 Task: Create in the project BroaderPath in Backlog an issue 'Implement a new feature to allow for sentiment analysis of user feedback', assign it to team member softage.1@softage.net and change the status to IN PROGRESS. Create in the project BroaderPath in Backlog an issue 'Address issues related to system accessibility for users with vision impairments', assign it to team member softage.2@softage.net and change the status to IN PROGRESS
Action: Mouse moved to (239, 65)
Screenshot: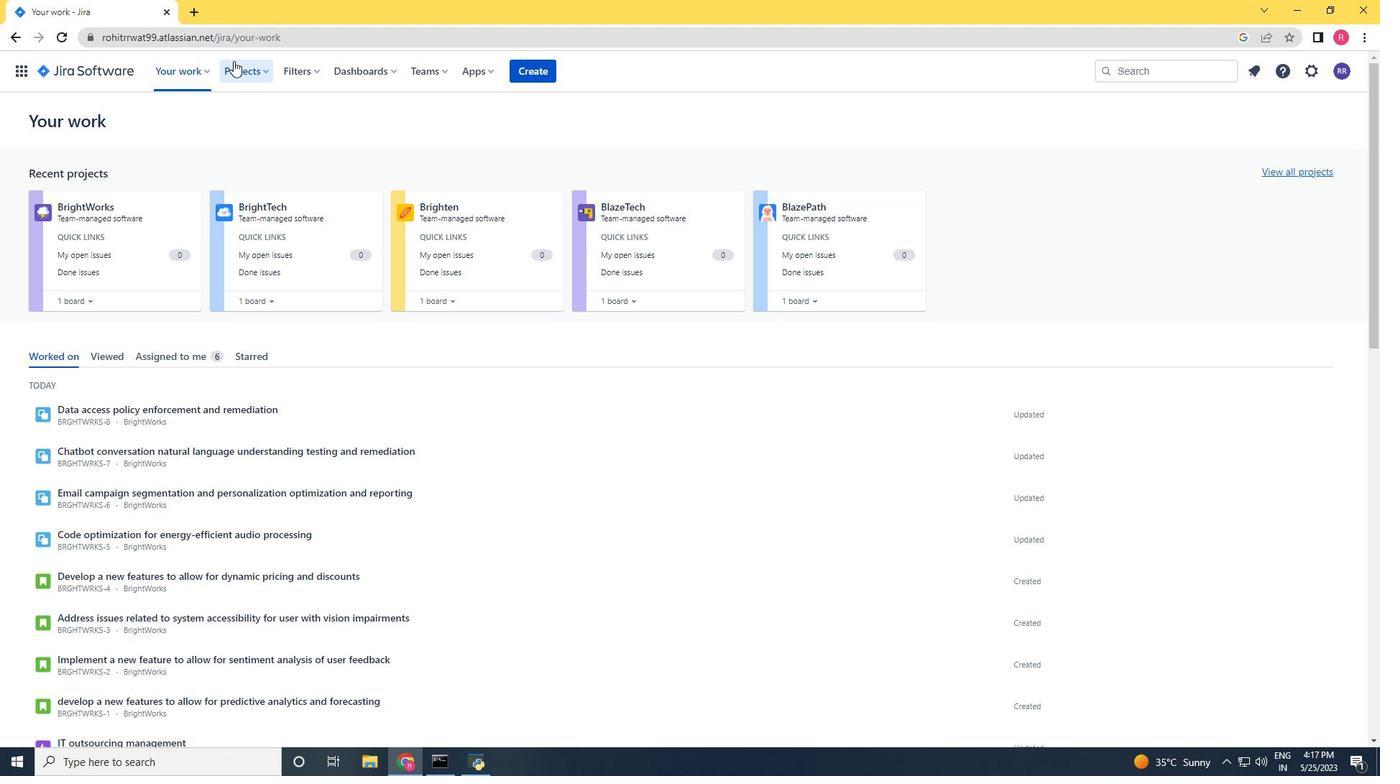 
Action: Mouse pressed left at (239, 65)
Screenshot: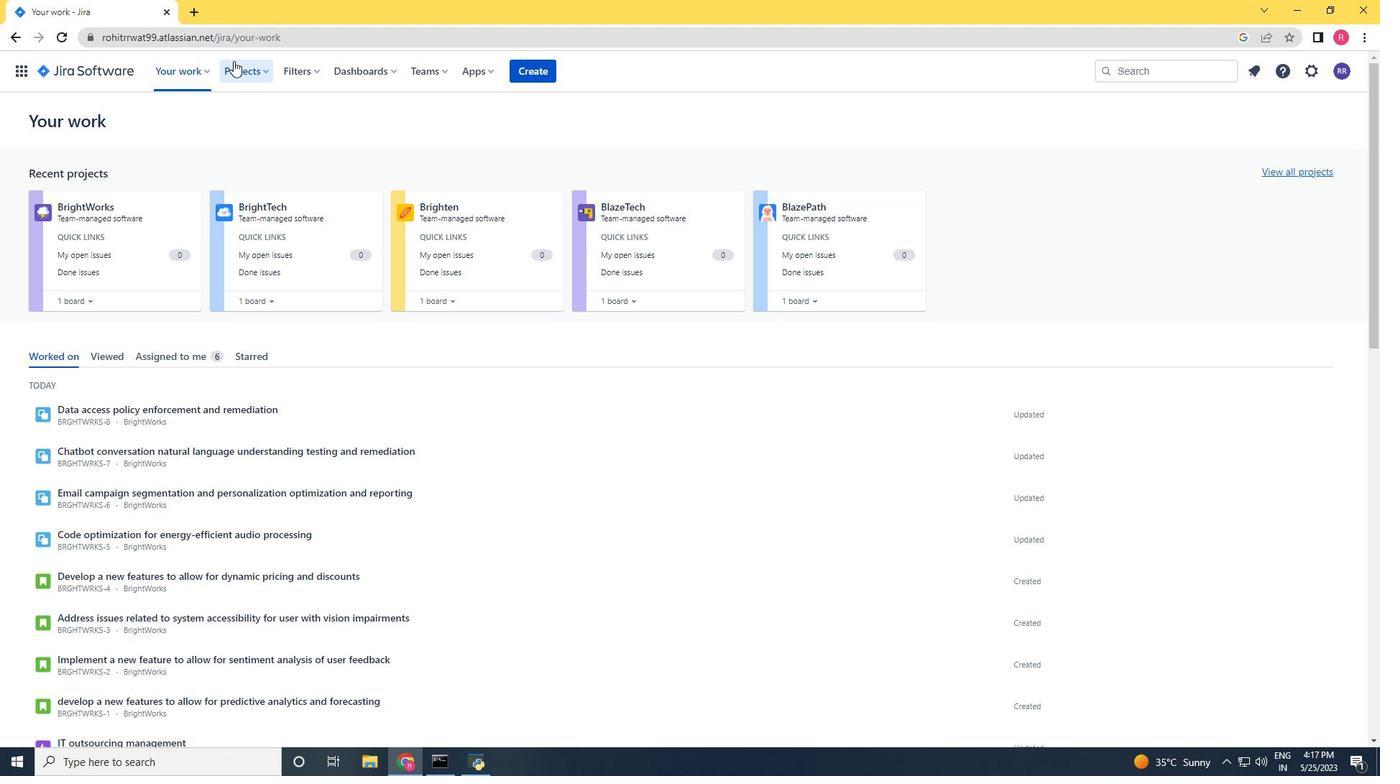 
Action: Mouse moved to (263, 119)
Screenshot: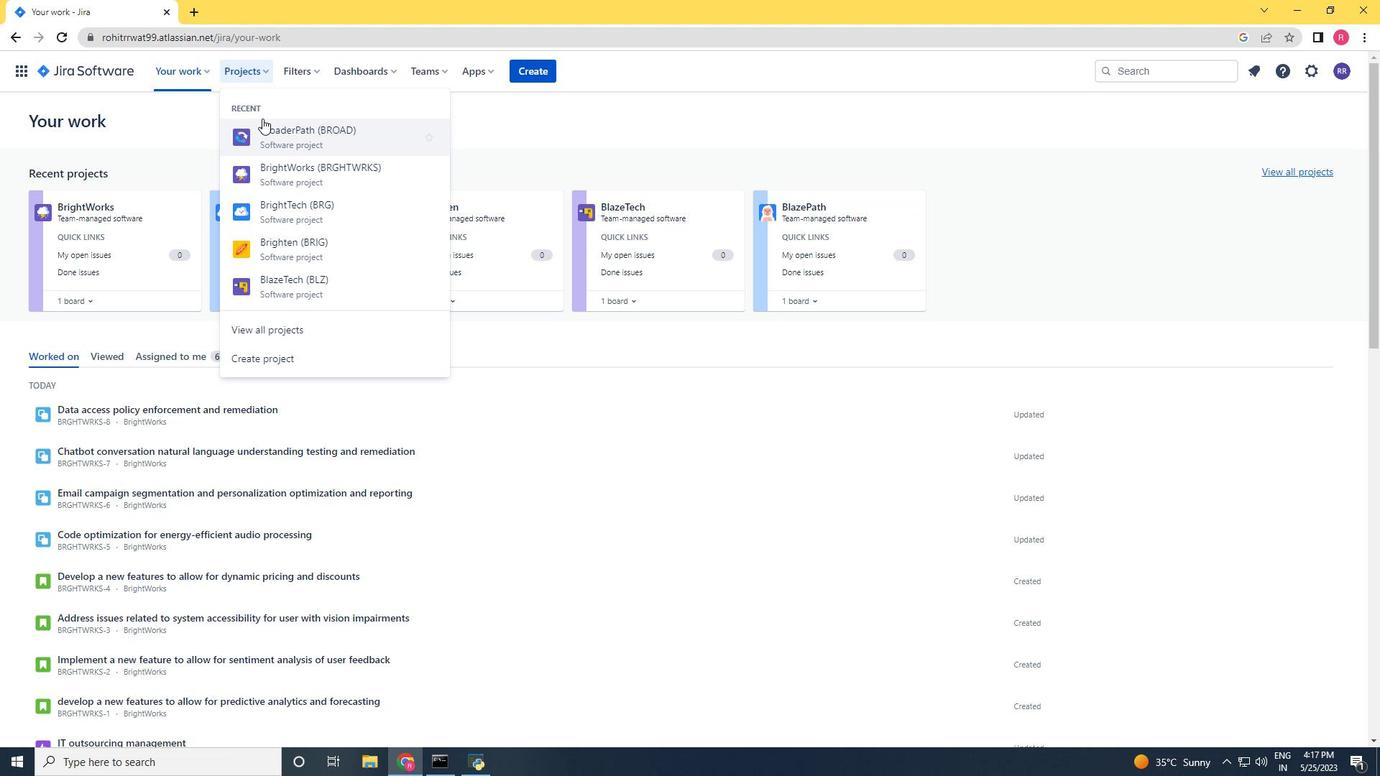 
Action: Mouse pressed left at (263, 119)
Screenshot: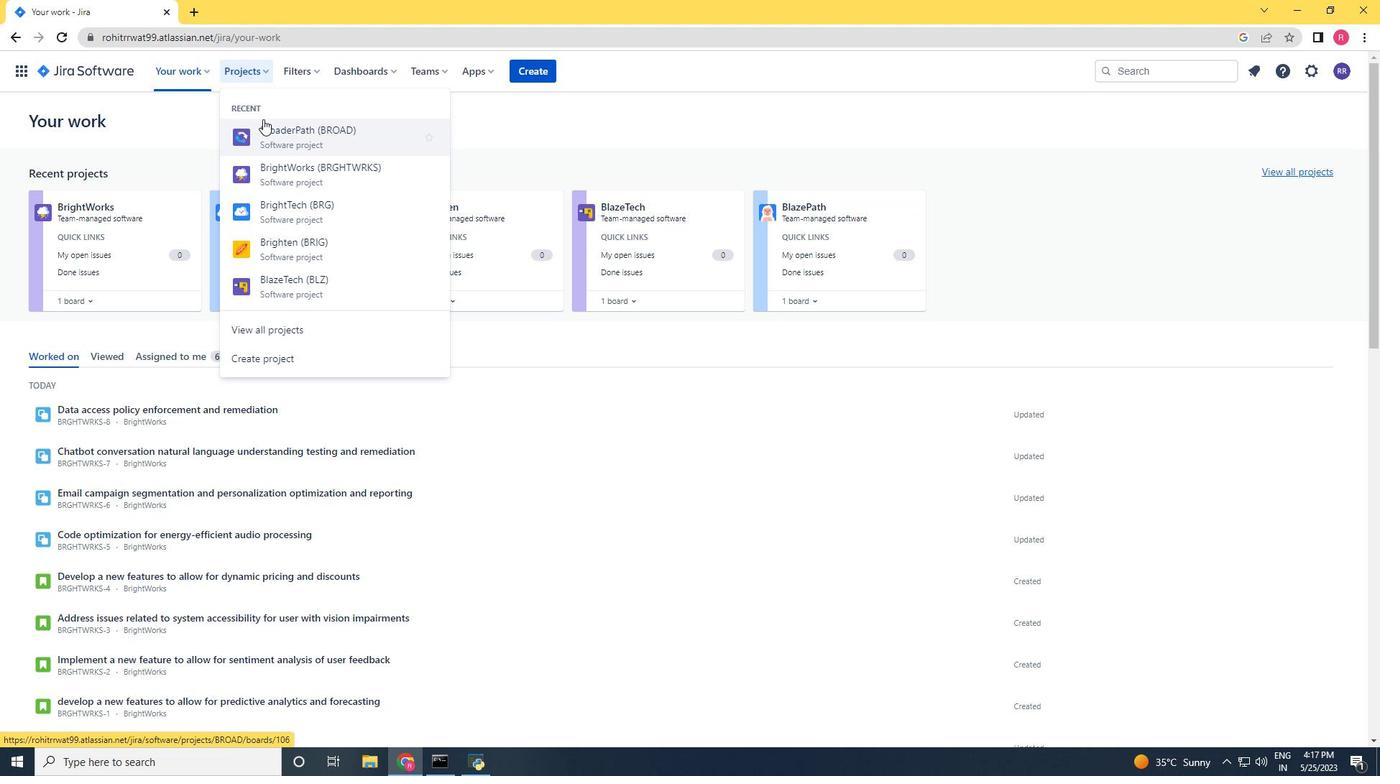 
Action: Mouse moved to (94, 210)
Screenshot: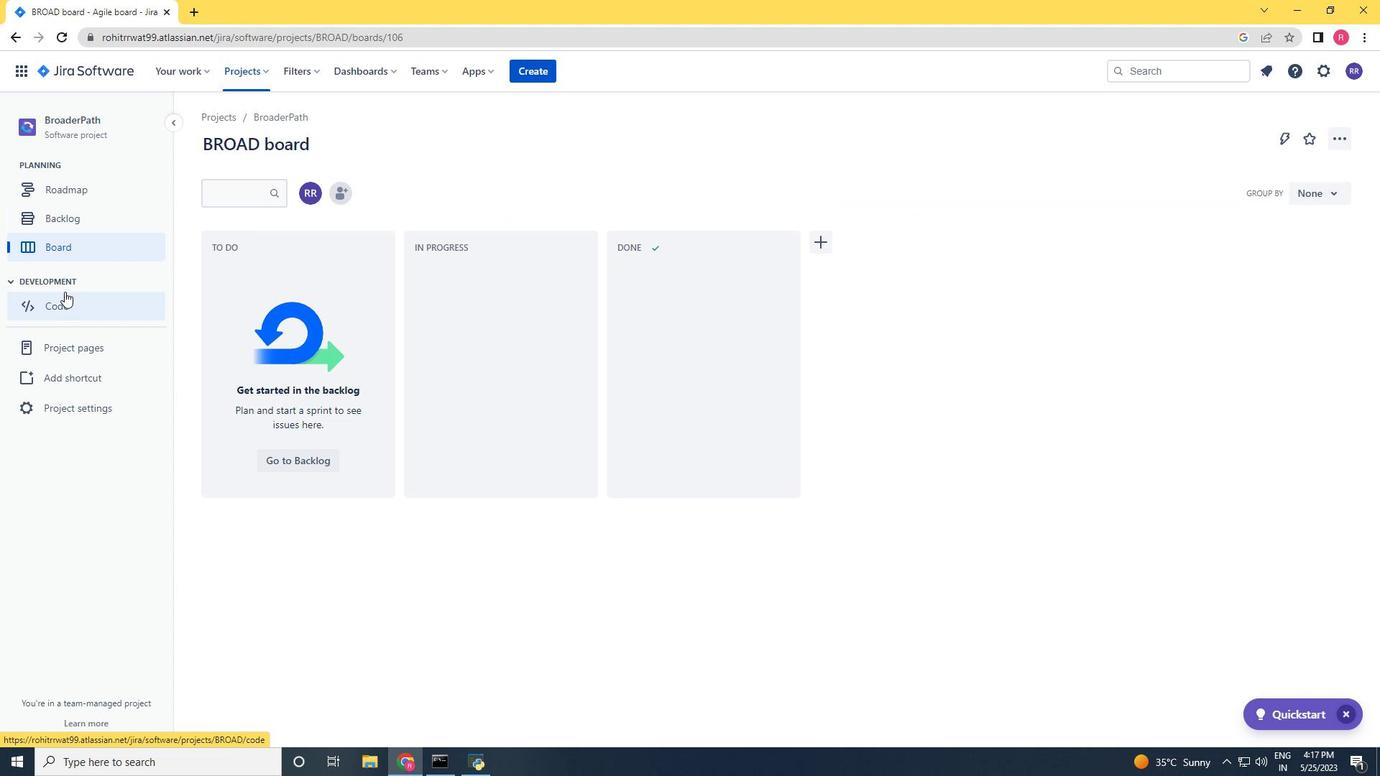 
Action: Mouse pressed left at (94, 210)
Screenshot: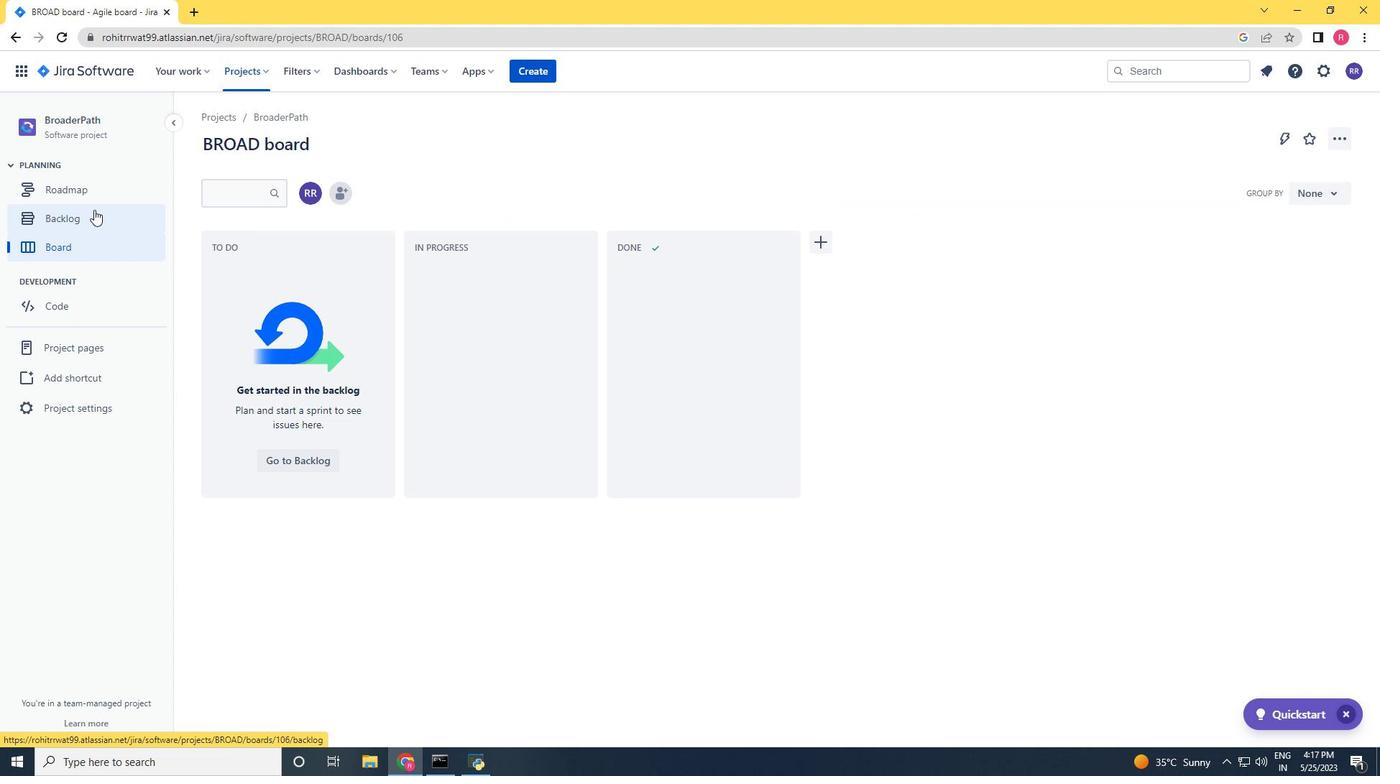 
Action: Mouse moved to (379, 224)
Screenshot: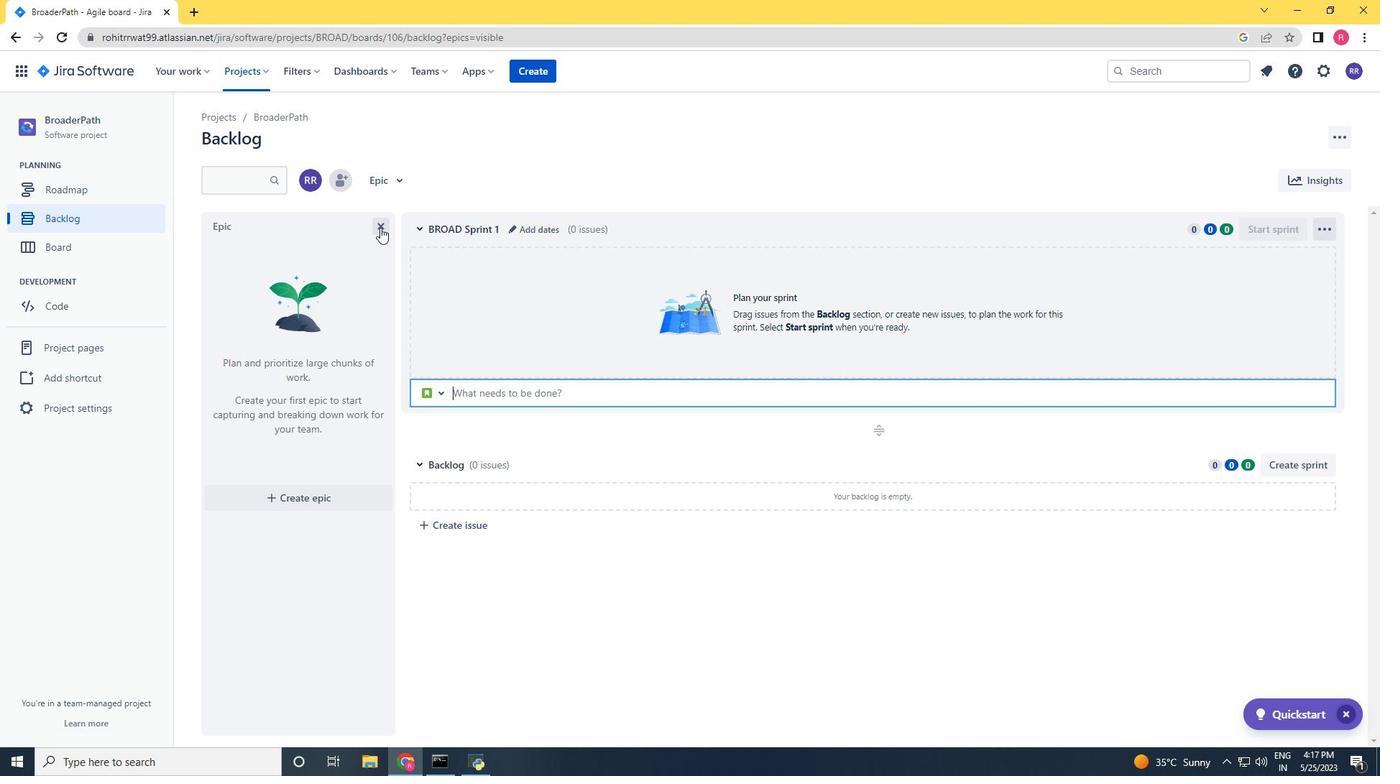 
Action: Mouse pressed left at (379, 224)
Screenshot: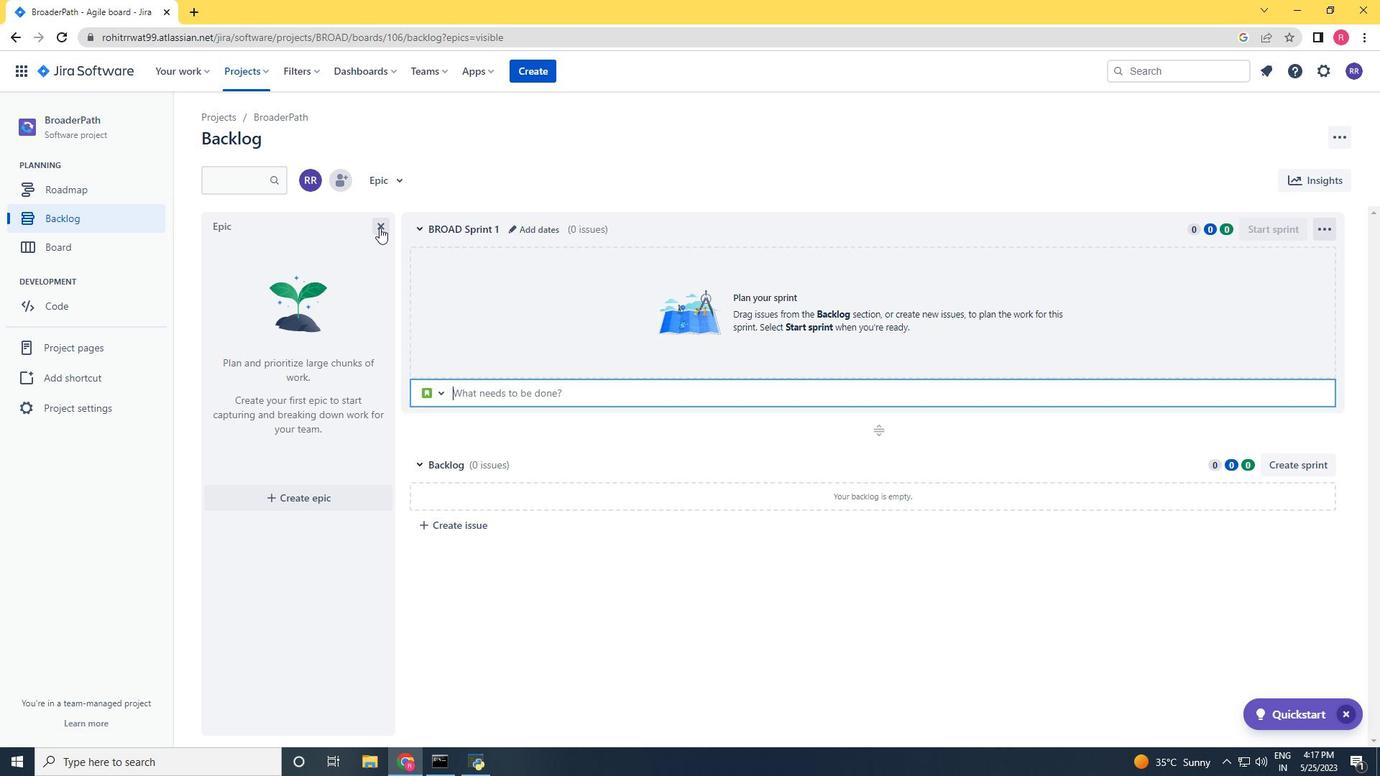 
Action: Mouse moved to (276, 512)
Screenshot: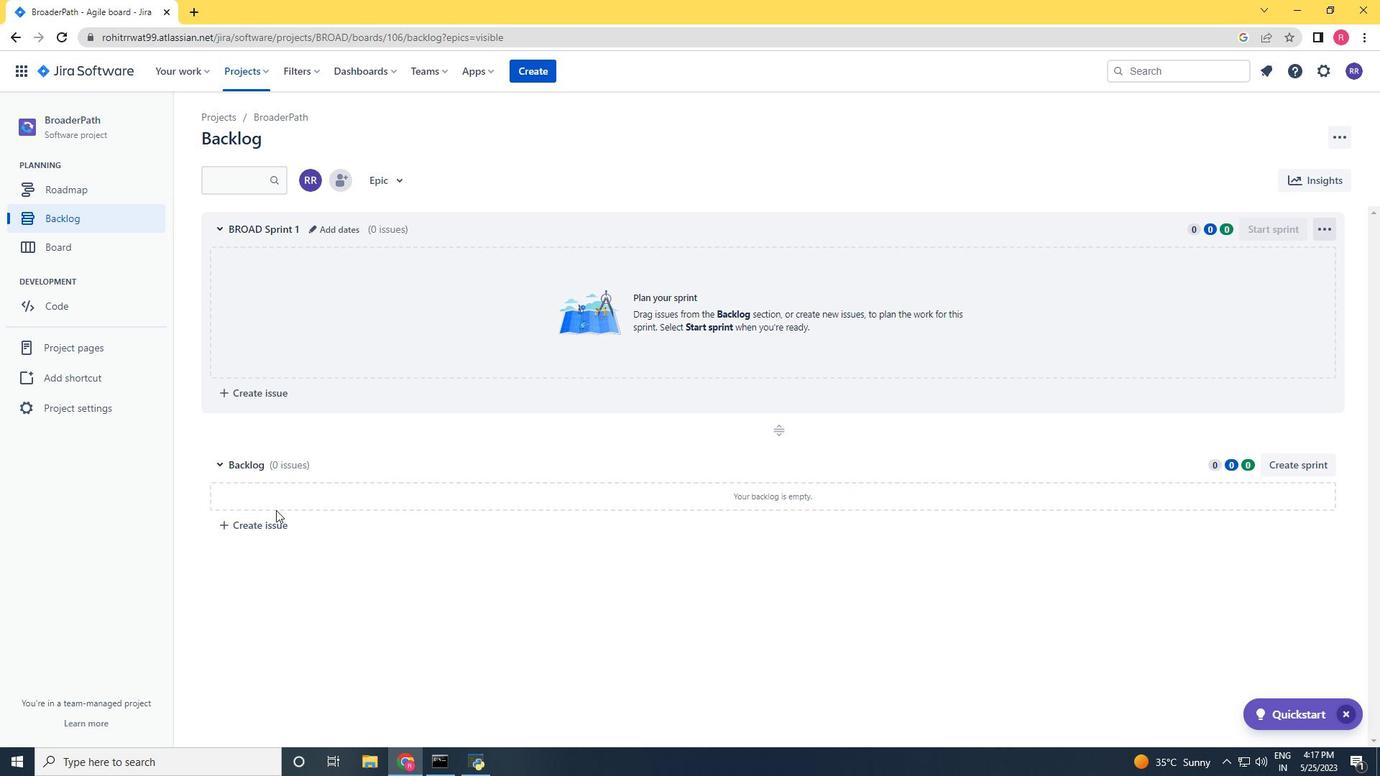 
Action: Mouse pressed left at (276, 512)
Screenshot: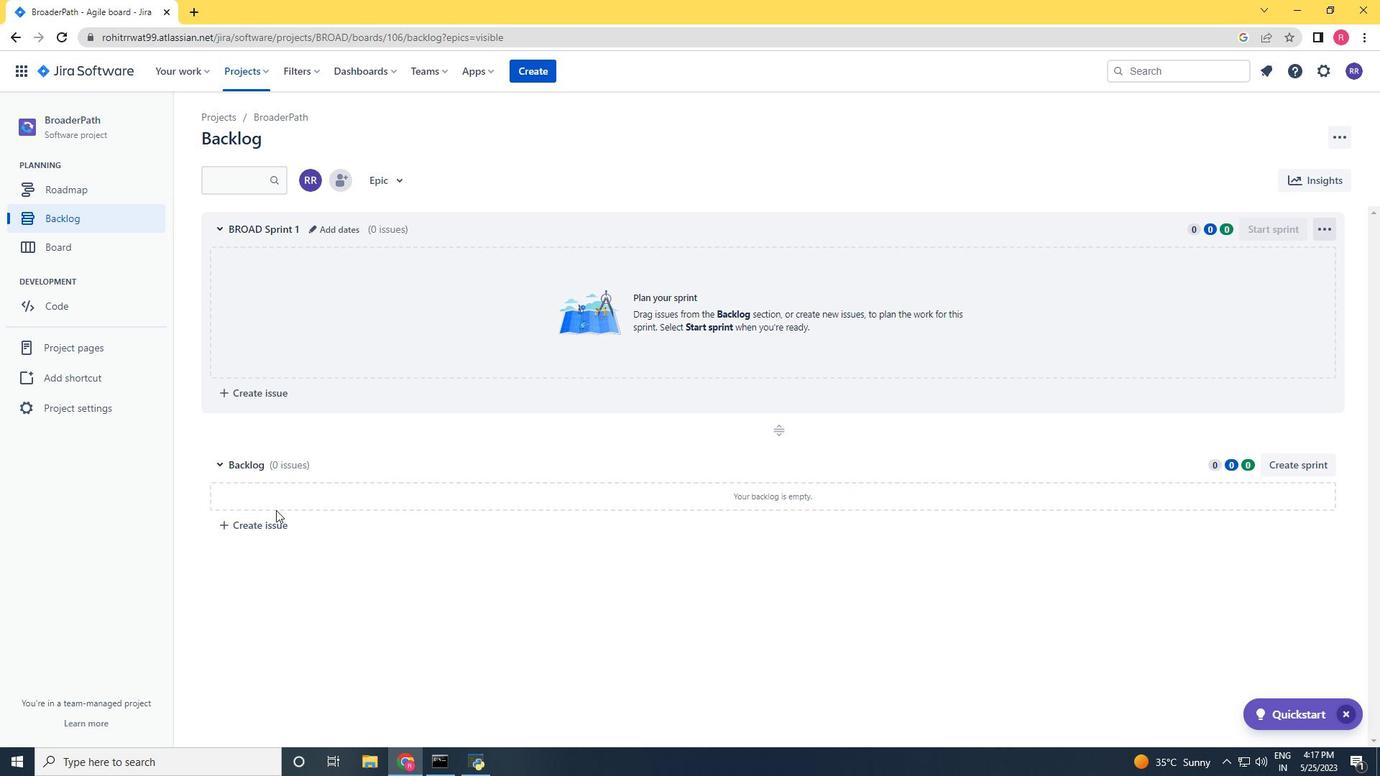 
Action: Mouse moved to (271, 525)
Screenshot: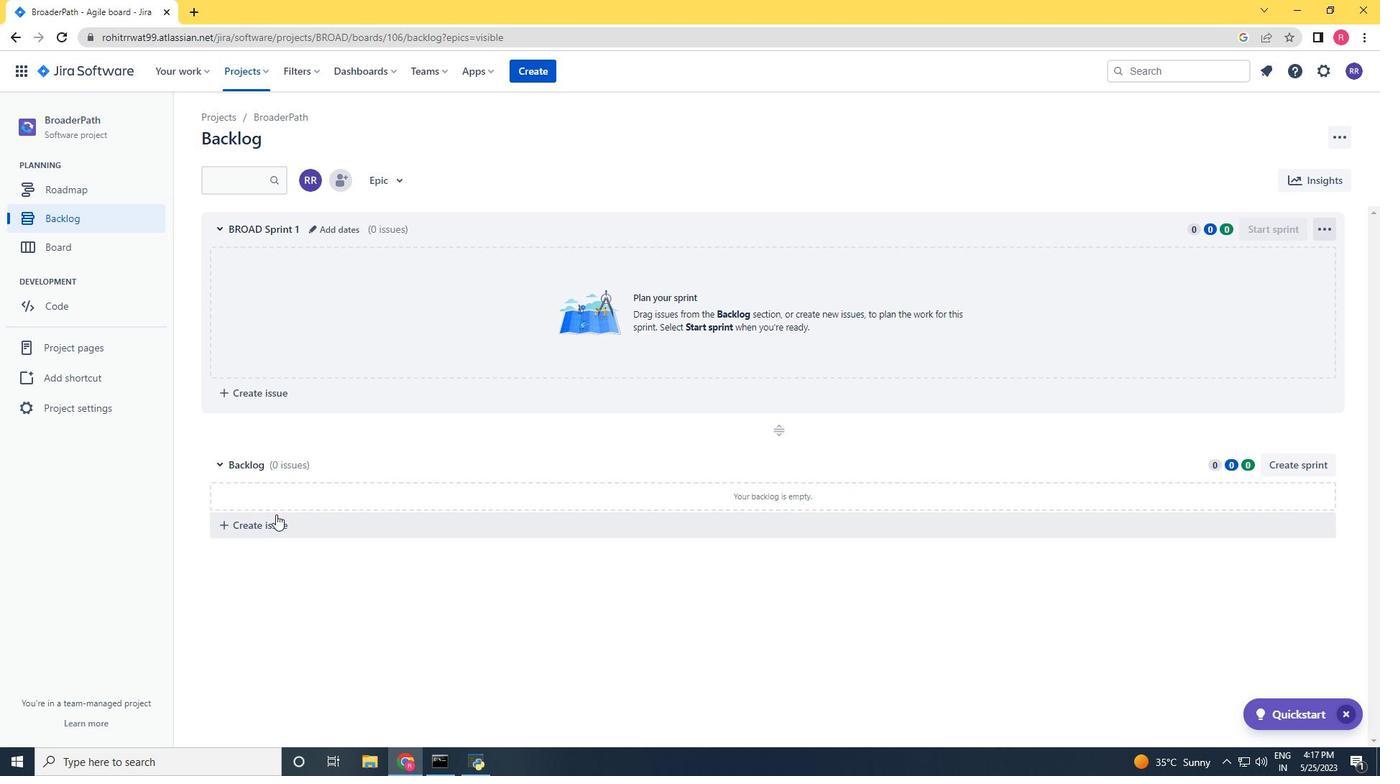 
Action: Mouse pressed left at (271, 525)
Screenshot: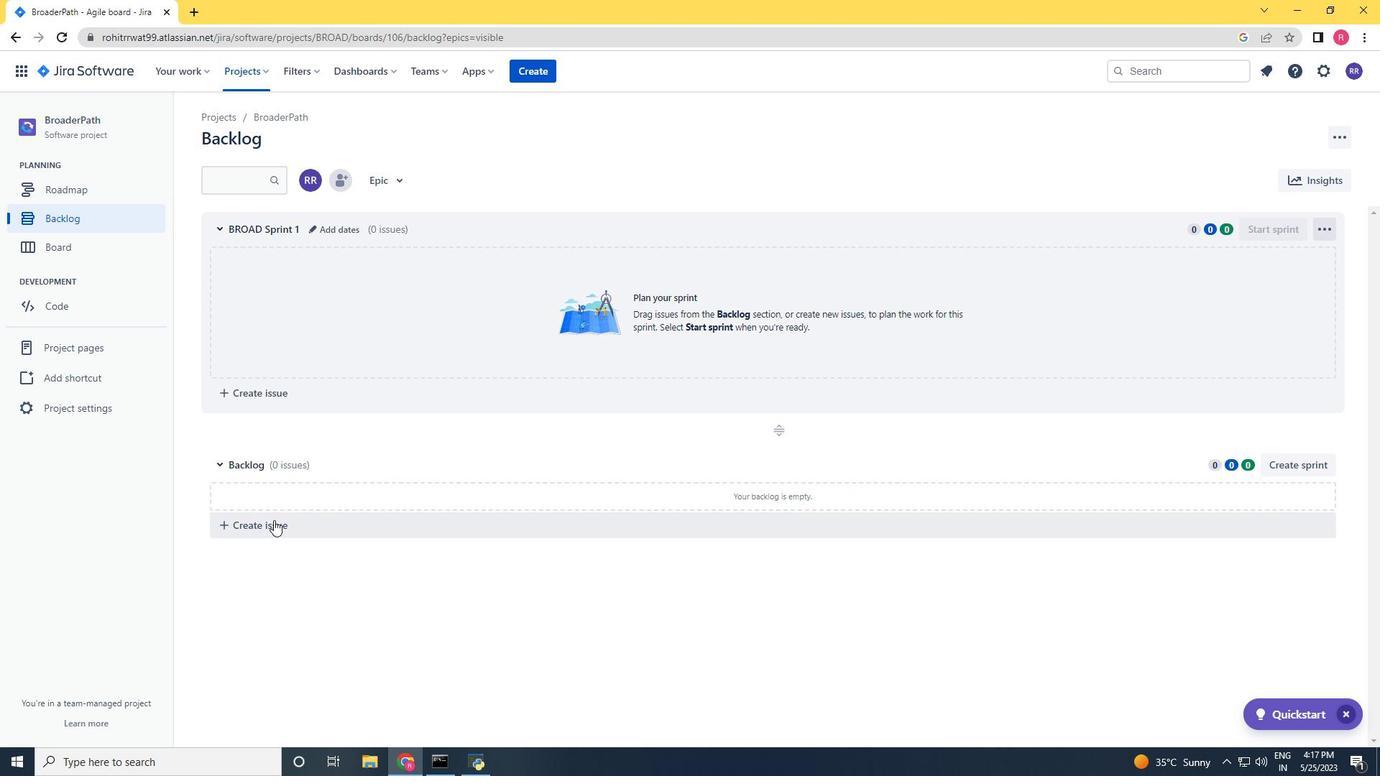 
Action: Mouse moved to (1330, 235)
Screenshot: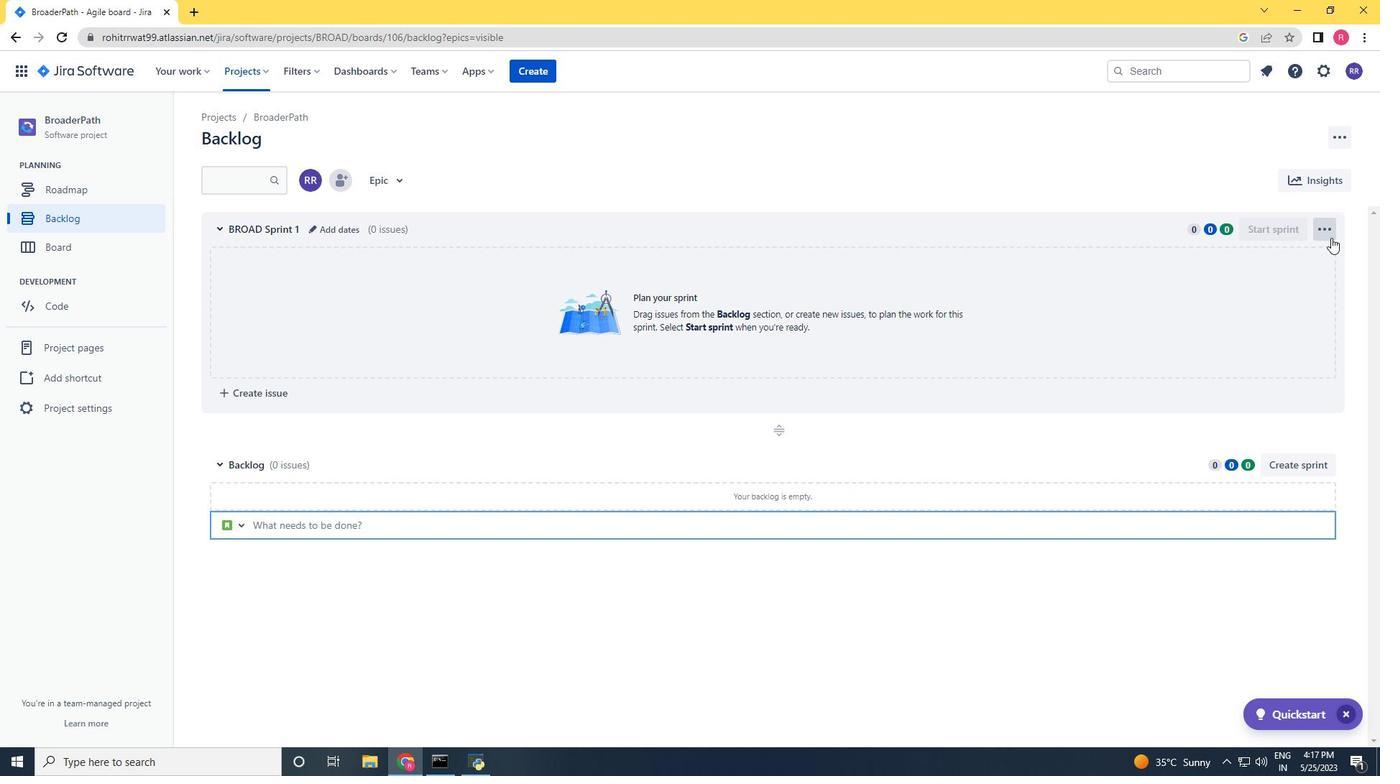 
Action: Mouse pressed left at (1330, 235)
Screenshot: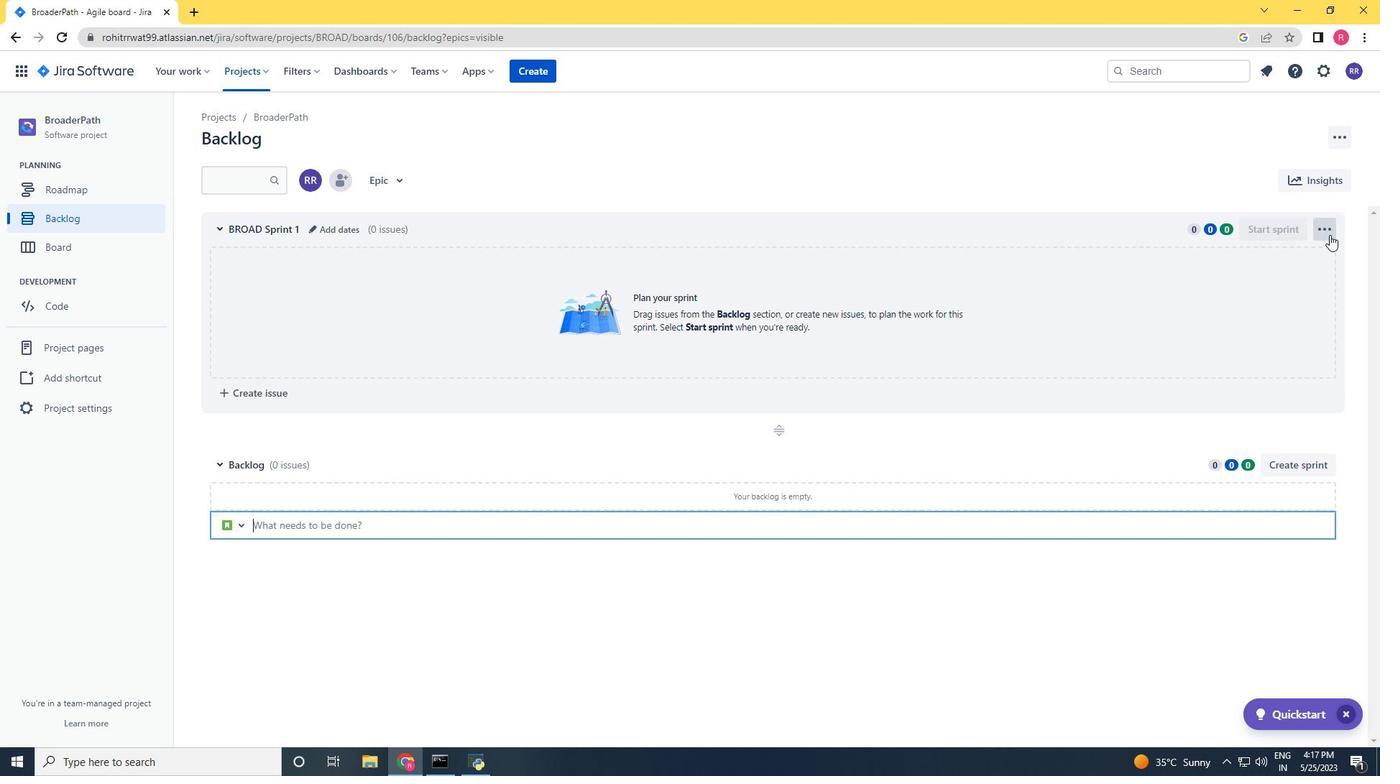 
Action: Mouse moved to (1293, 279)
Screenshot: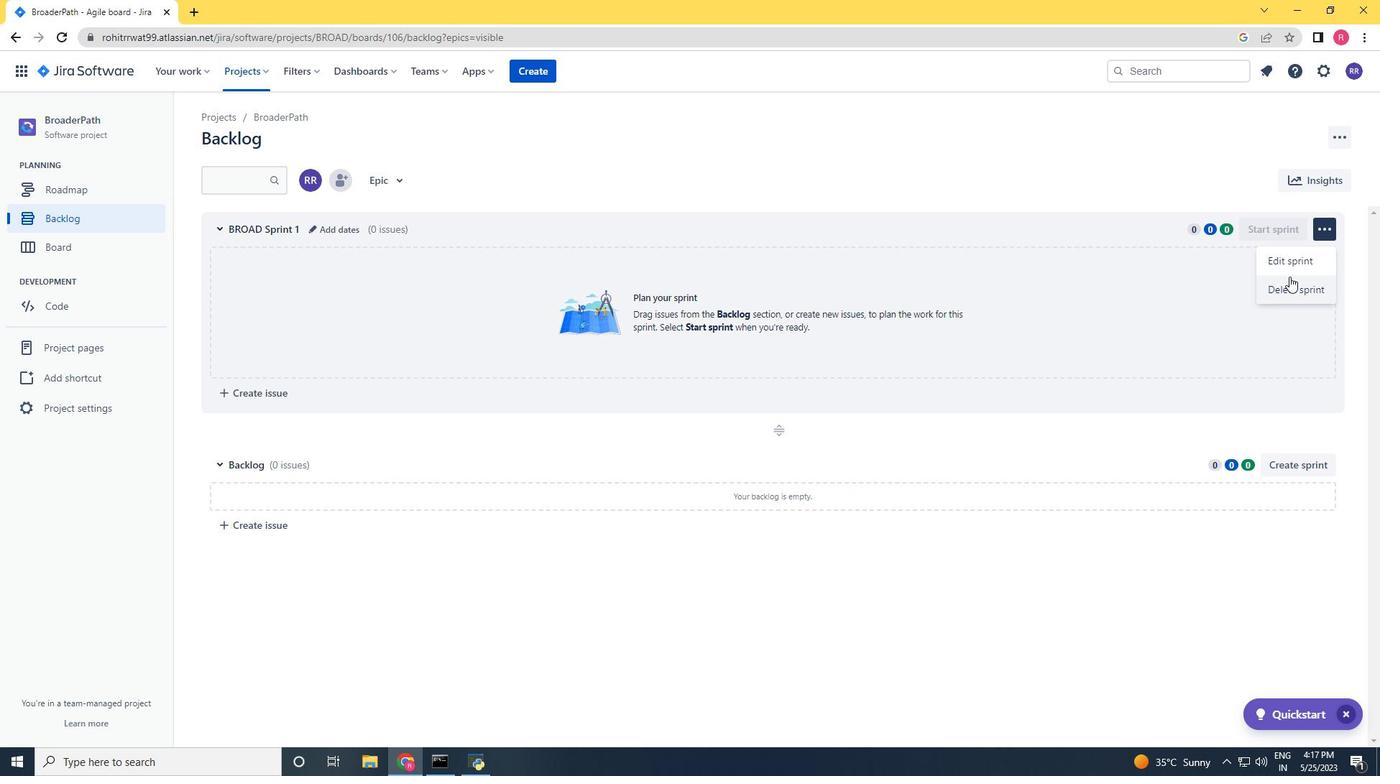 
Action: Mouse pressed left at (1293, 279)
Screenshot: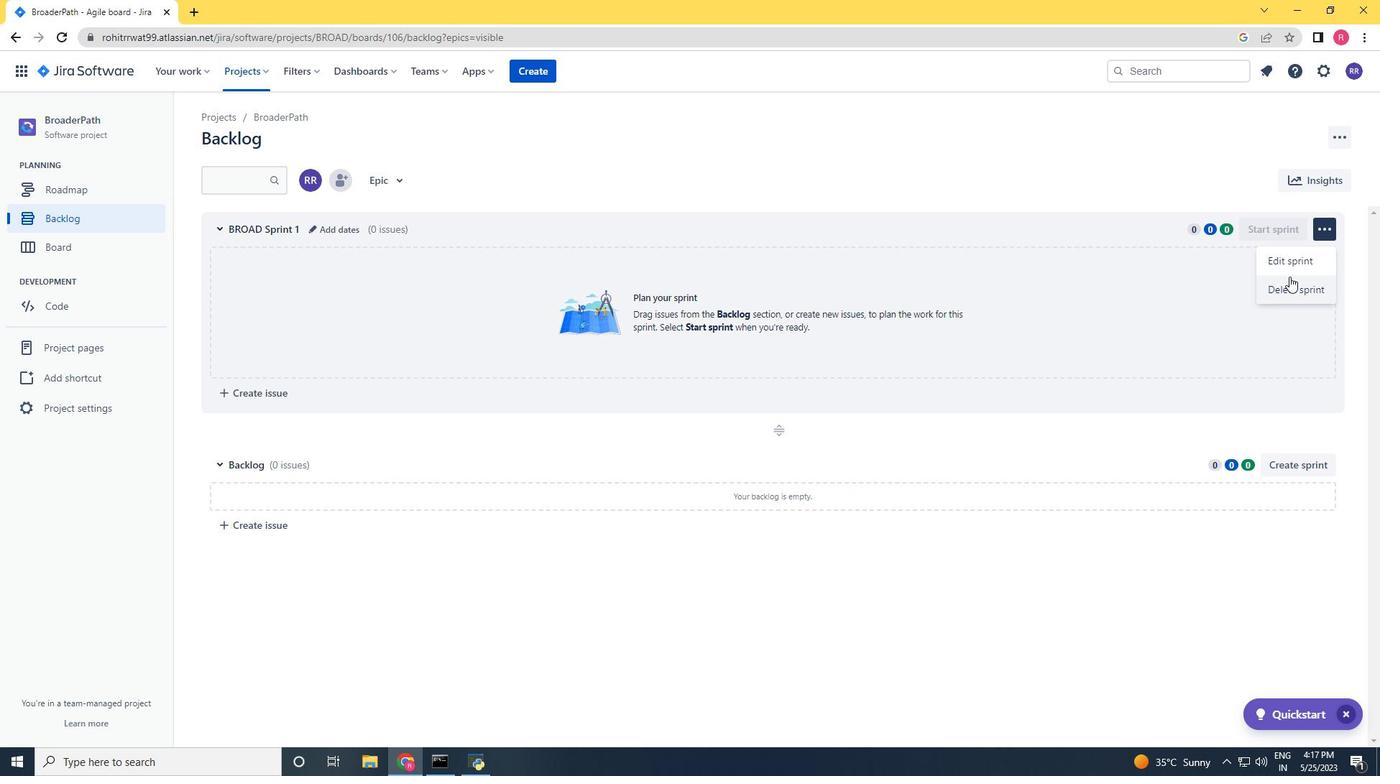 
Action: Mouse moved to (742, 195)
Screenshot: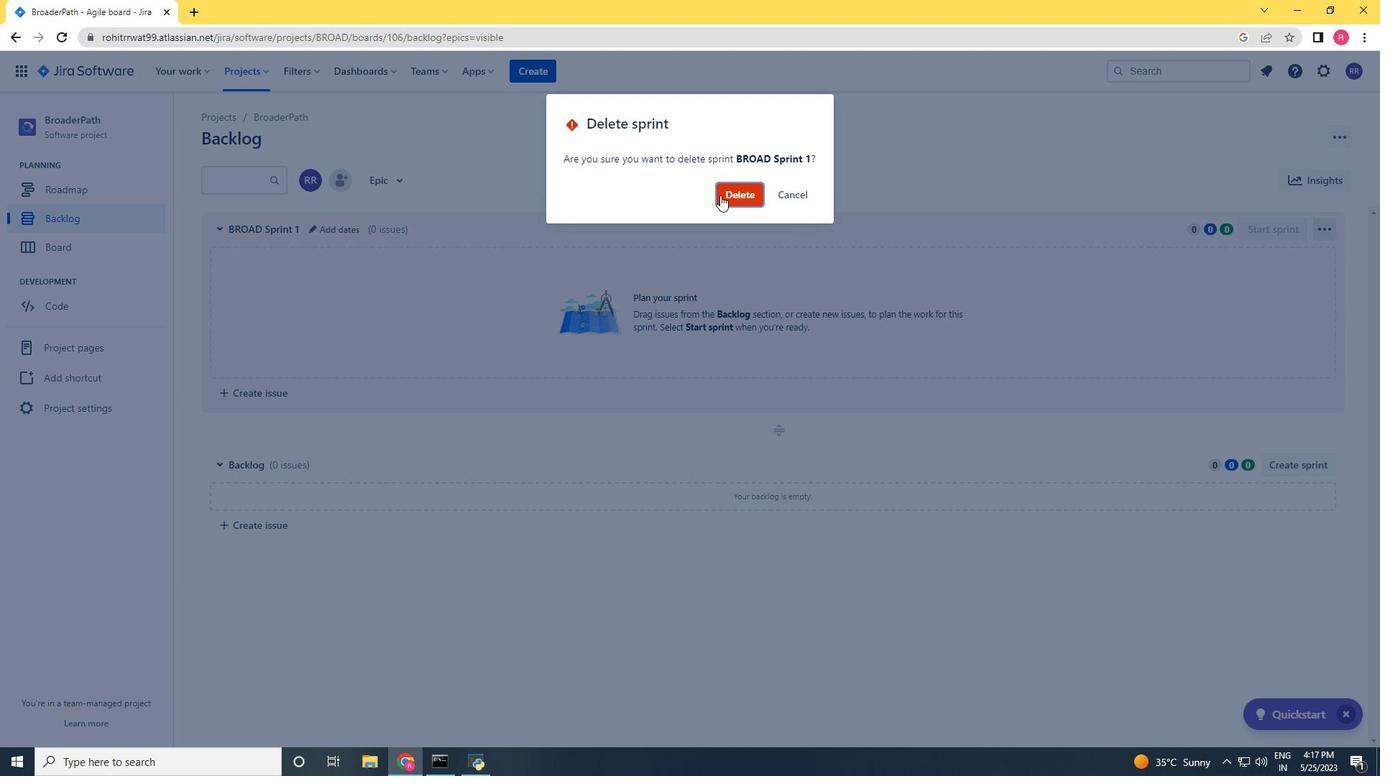 
Action: Mouse pressed left at (742, 195)
Screenshot: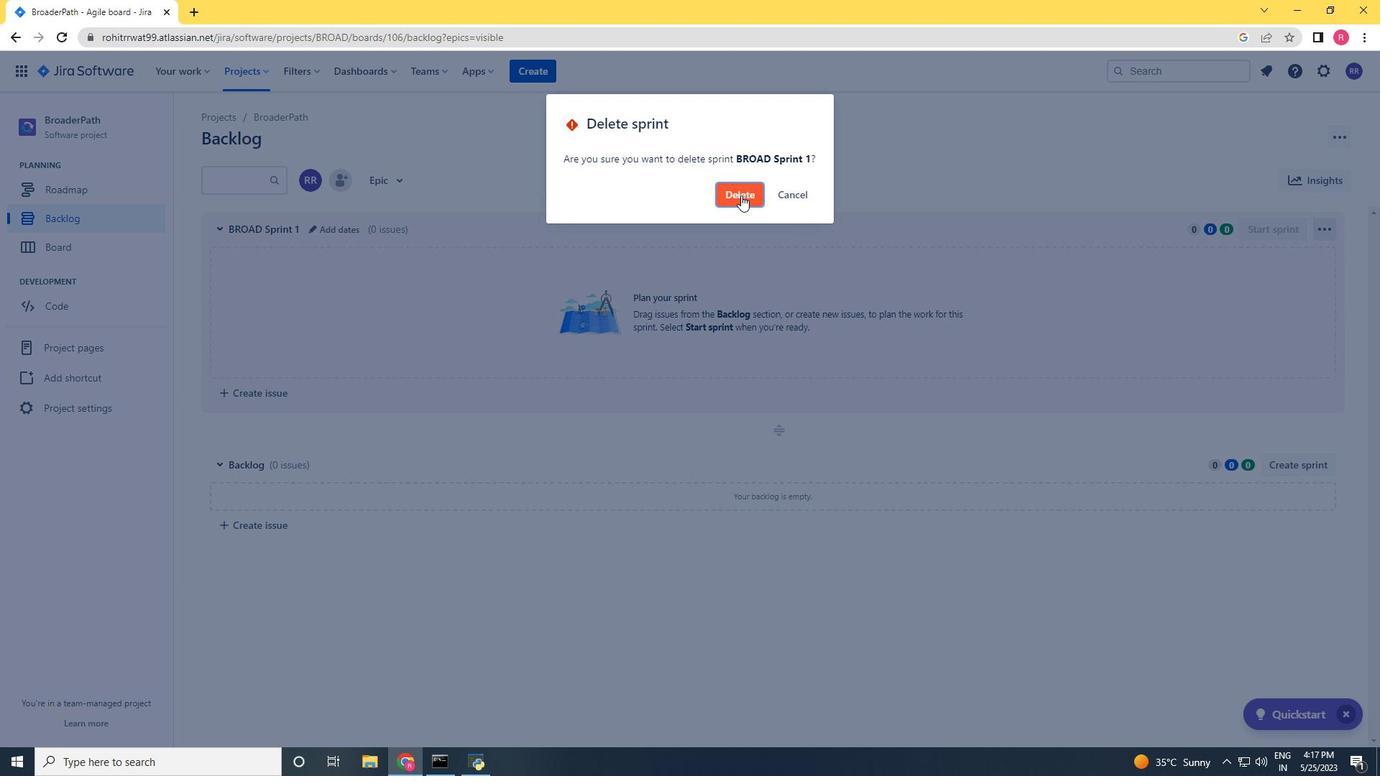 
Action: Mouse moved to (266, 291)
Screenshot: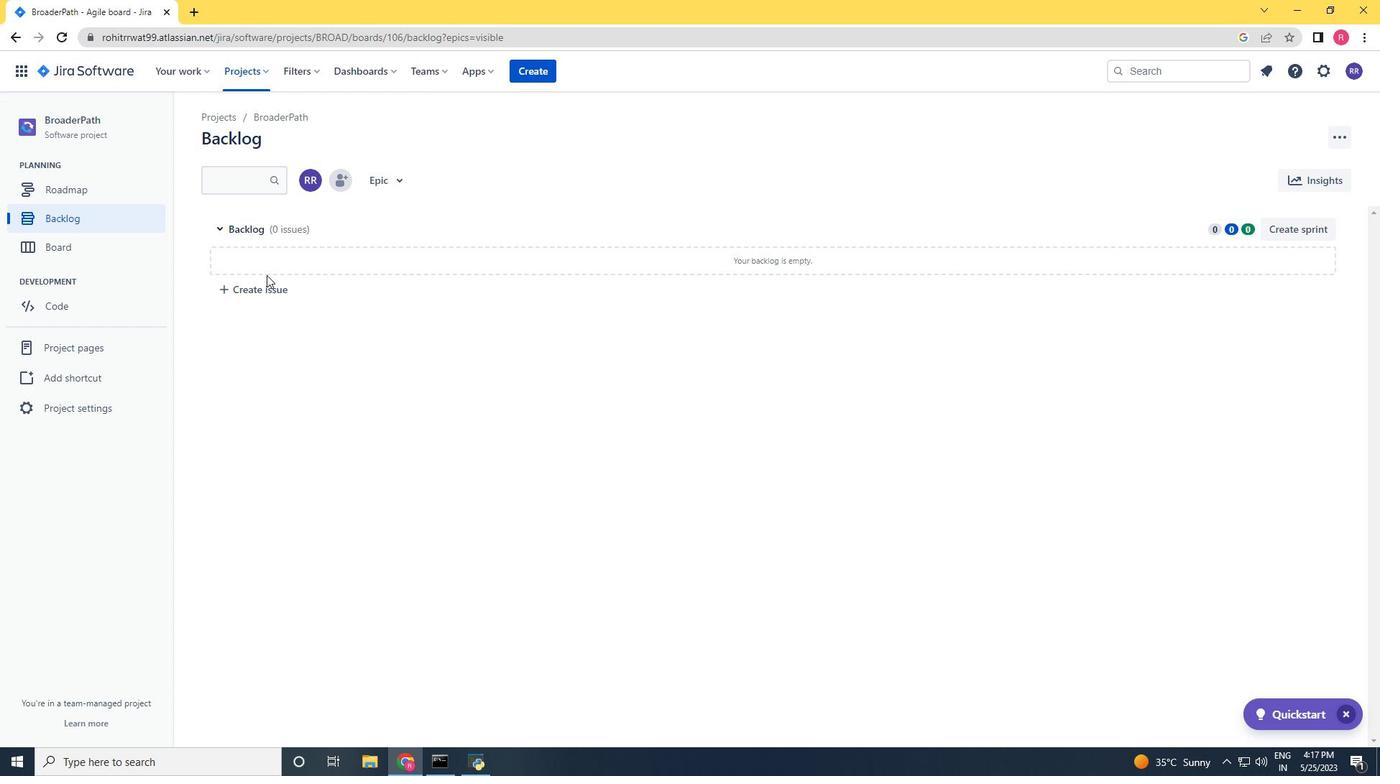 
Action: Mouse pressed left at (266, 291)
Screenshot: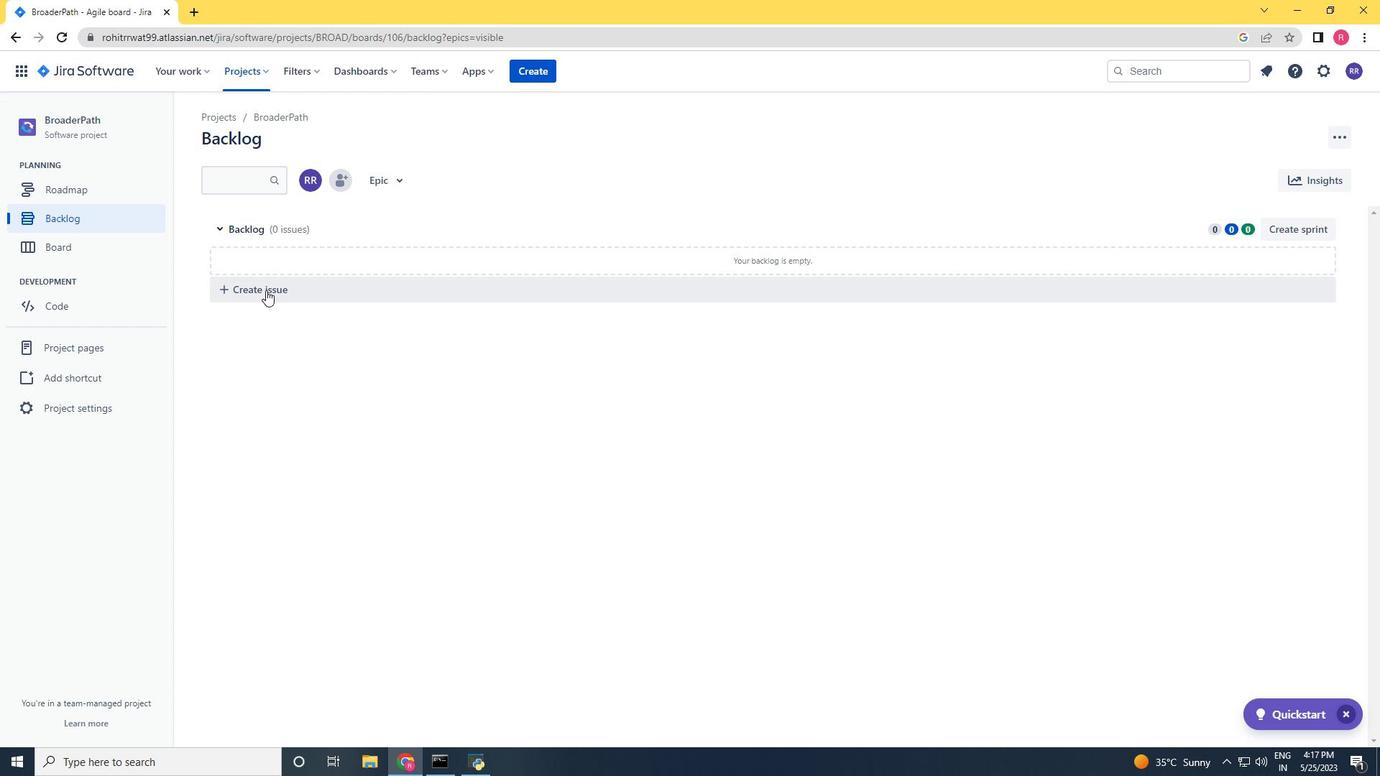 
Action: Mouse moved to (362, 176)
Screenshot: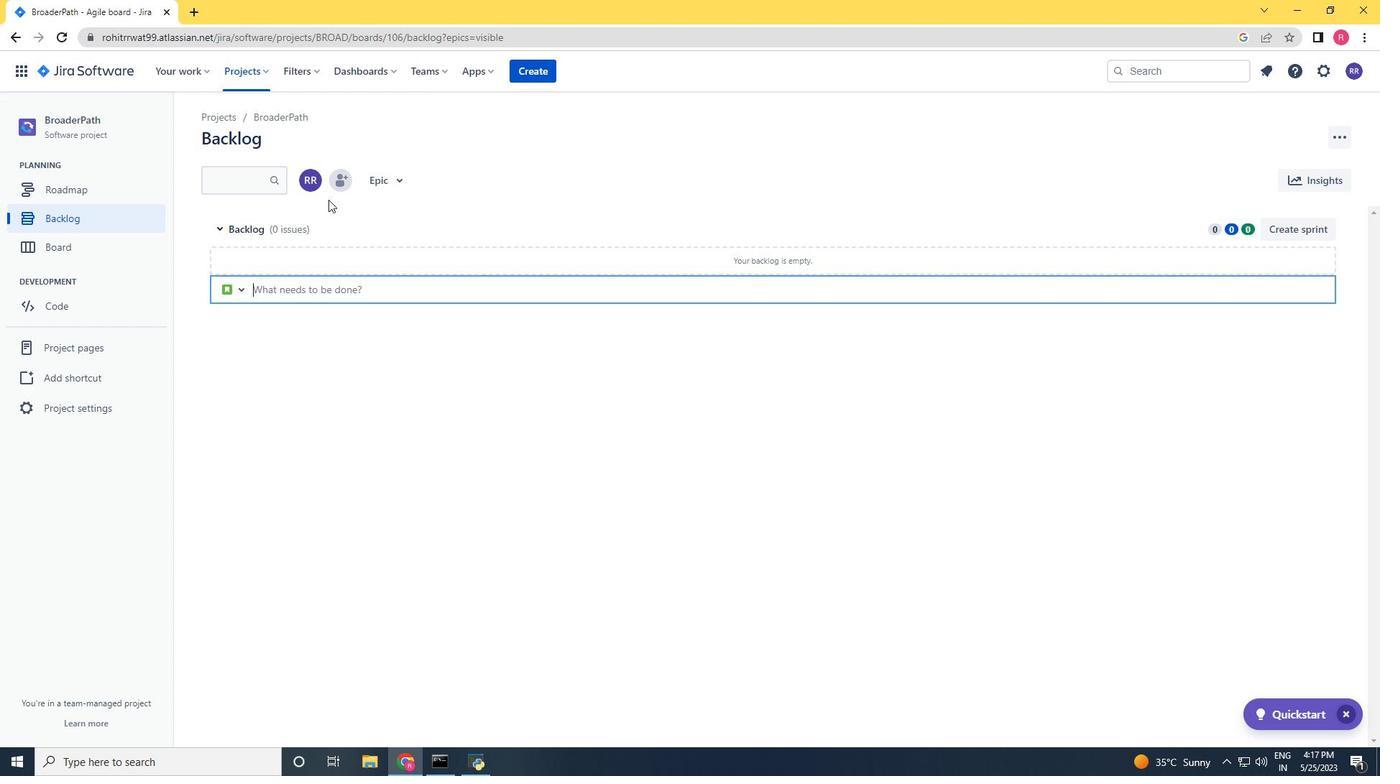 
Action: Key pressed <Key.shift>Implement<Key.space>a<Key.space>nw<Key.backspace>w<Key.backspace>ew<Key.space>features<Key.space>too<Key.backspace><Key.space>allow<Key.space><Key.space>for<Key.space>sentiment<Key.space>analysis<Key.space>od<Key.backspace>f<Key.space>user<Key.space>feedback<Key.space><Key.enter>
Screenshot: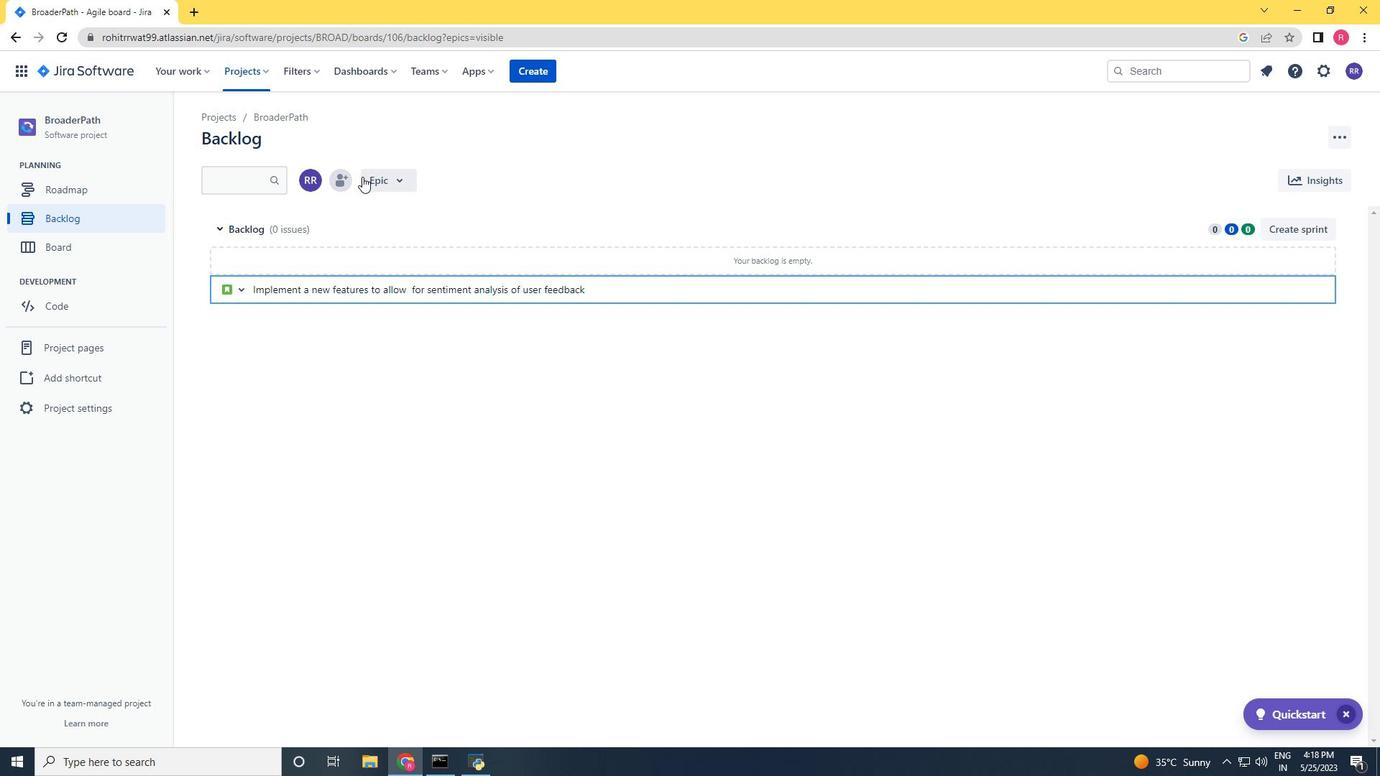 
Action: Mouse moved to (1264, 257)
Screenshot: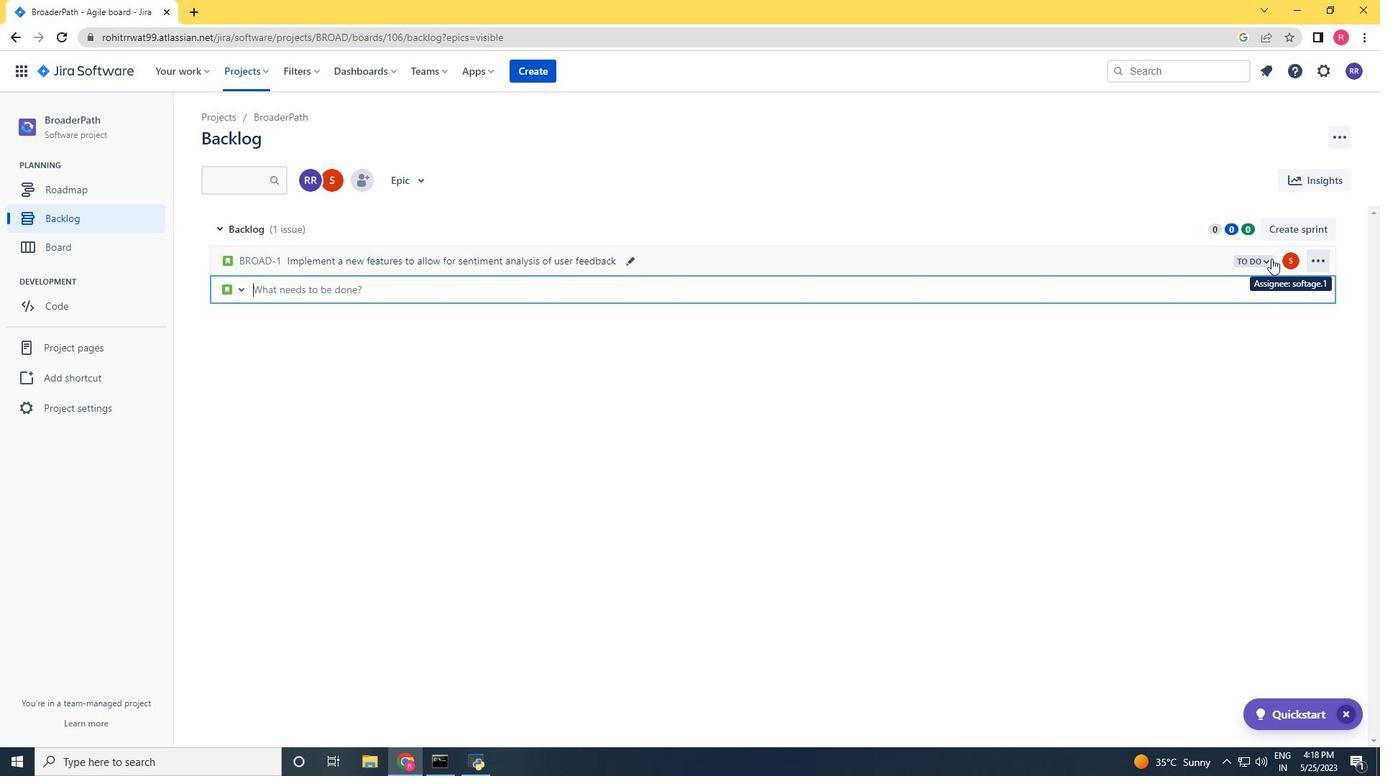 
Action: Mouse pressed left at (1264, 257)
Screenshot: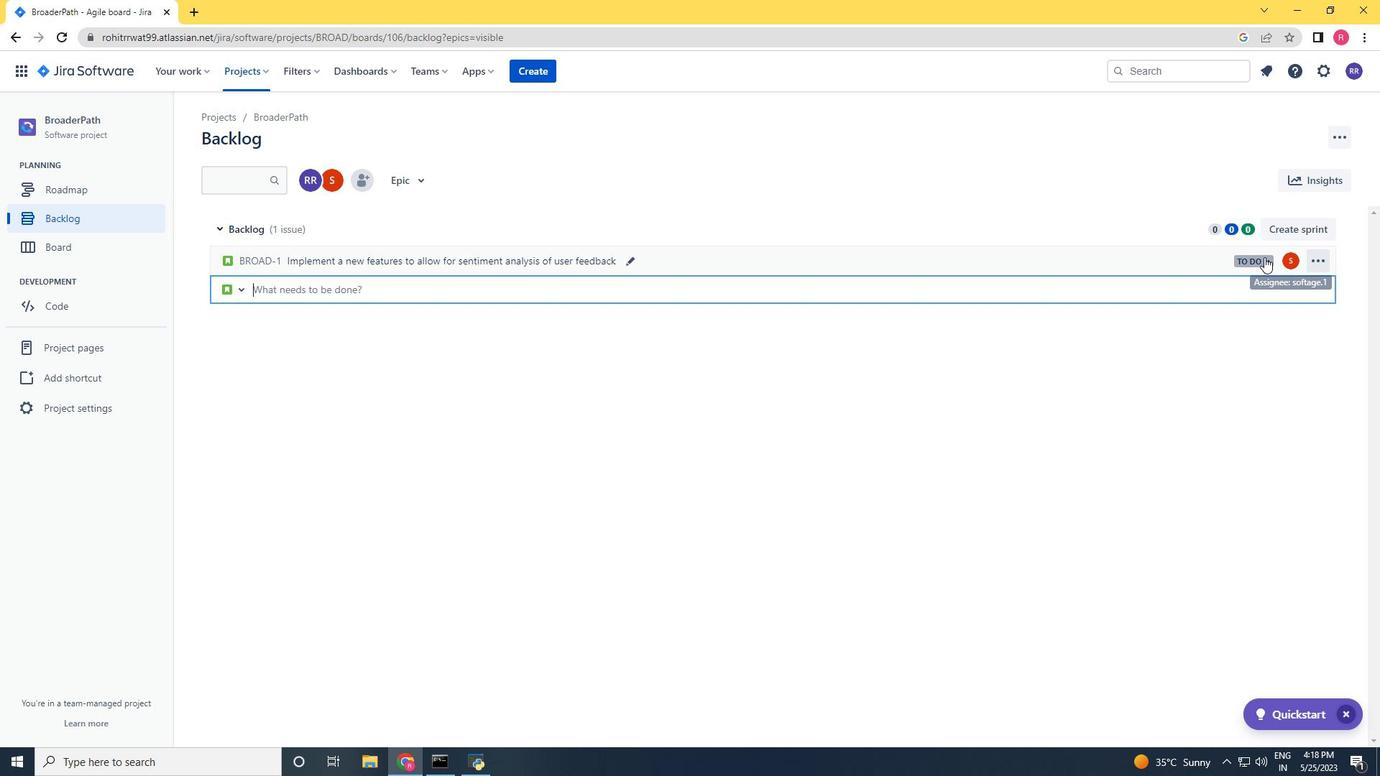 
Action: Mouse moved to (1168, 287)
Screenshot: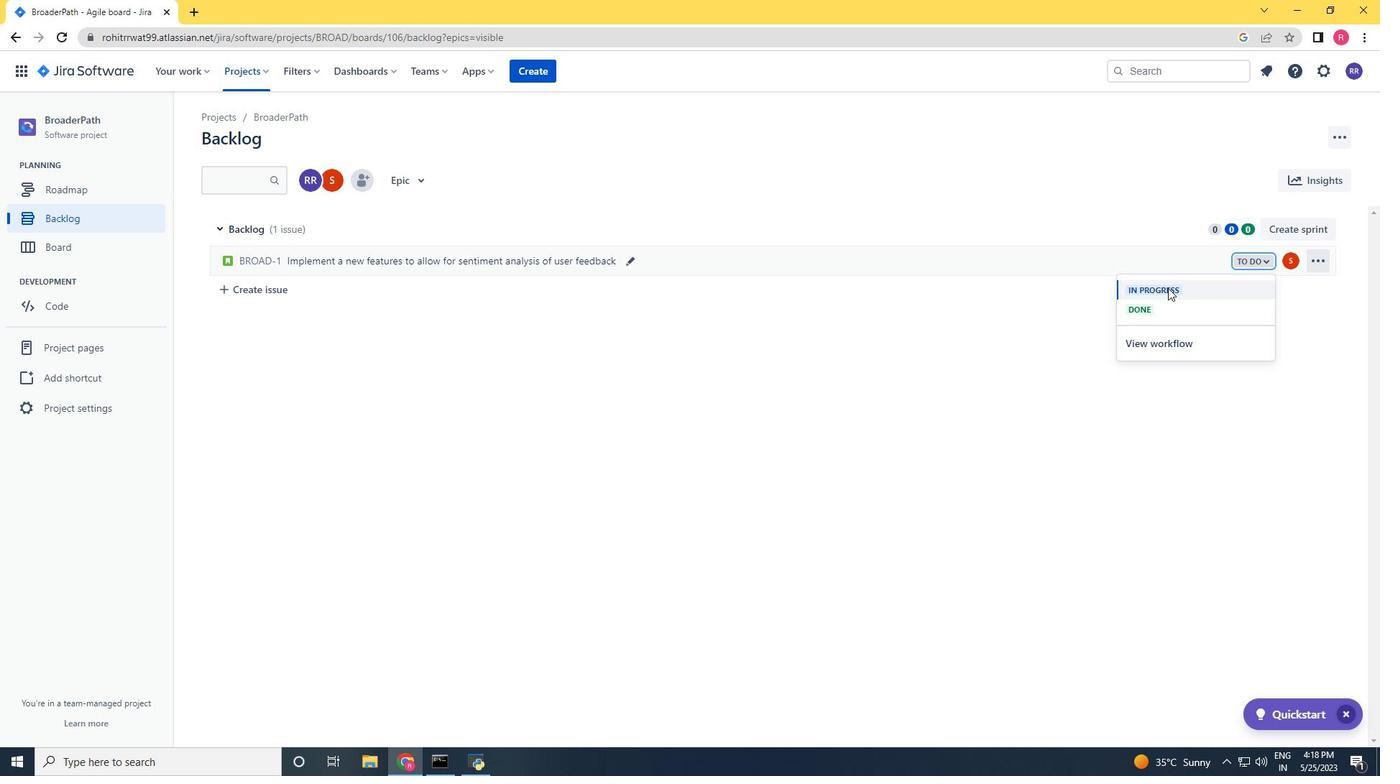 
Action: Mouse pressed left at (1168, 287)
Screenshot: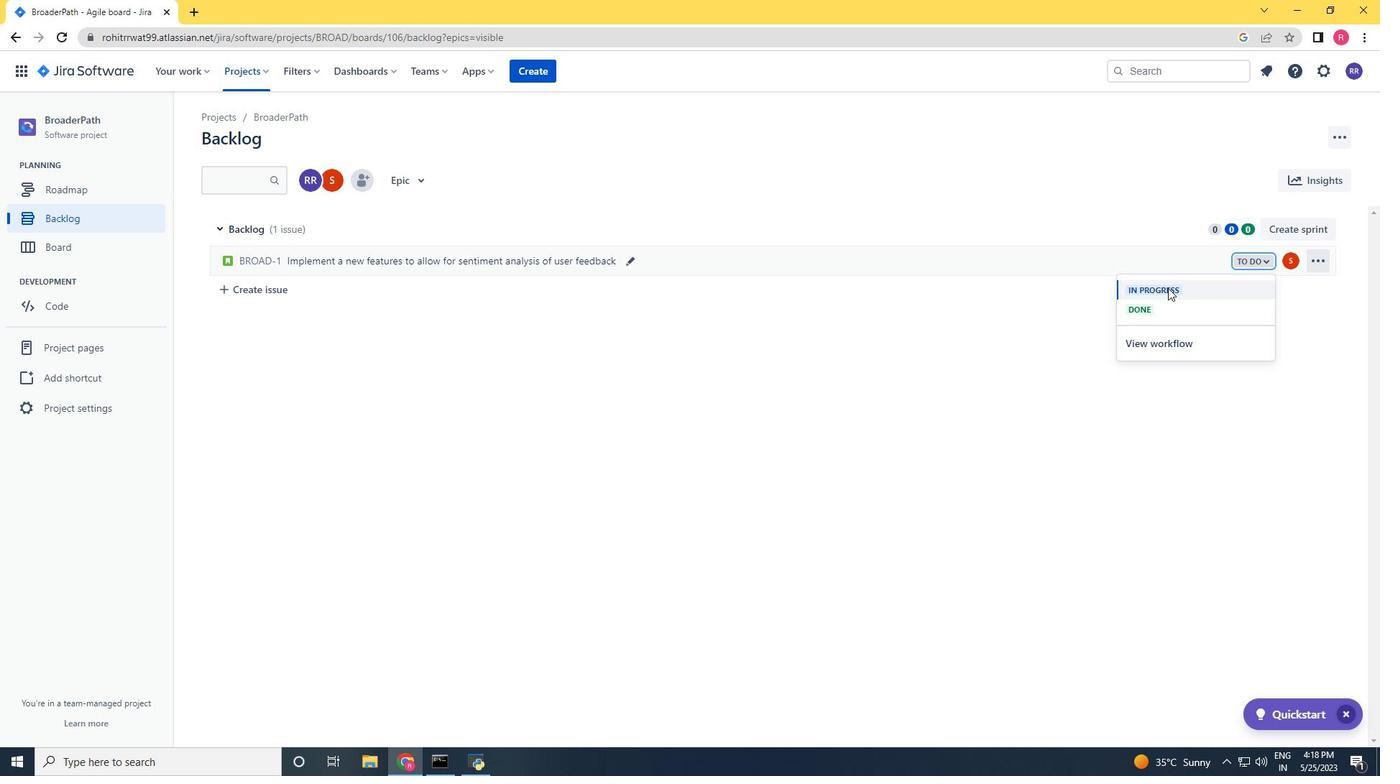 
Action: Mouse moved to (268, 286)
Screenshot: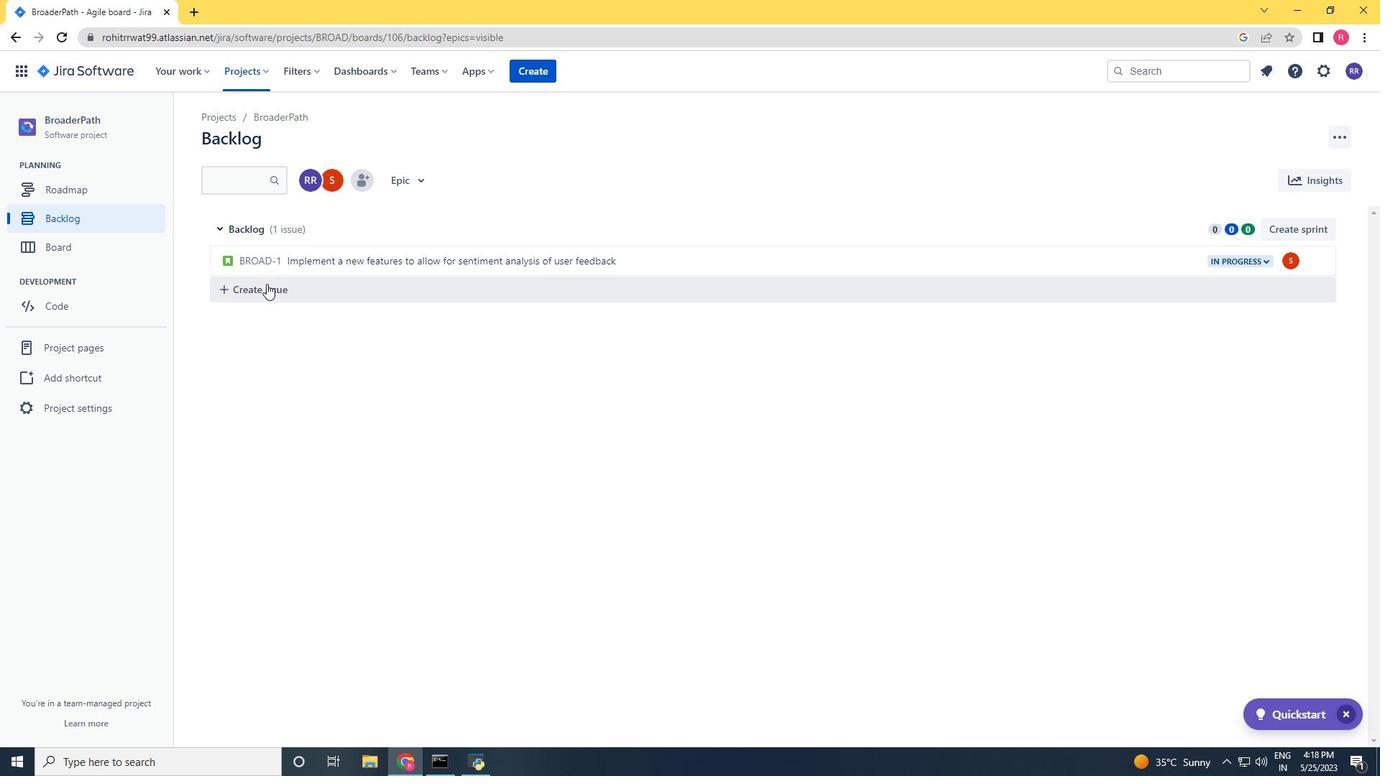 
Action: Mouse pressed left at (268, 286)
Screenshot: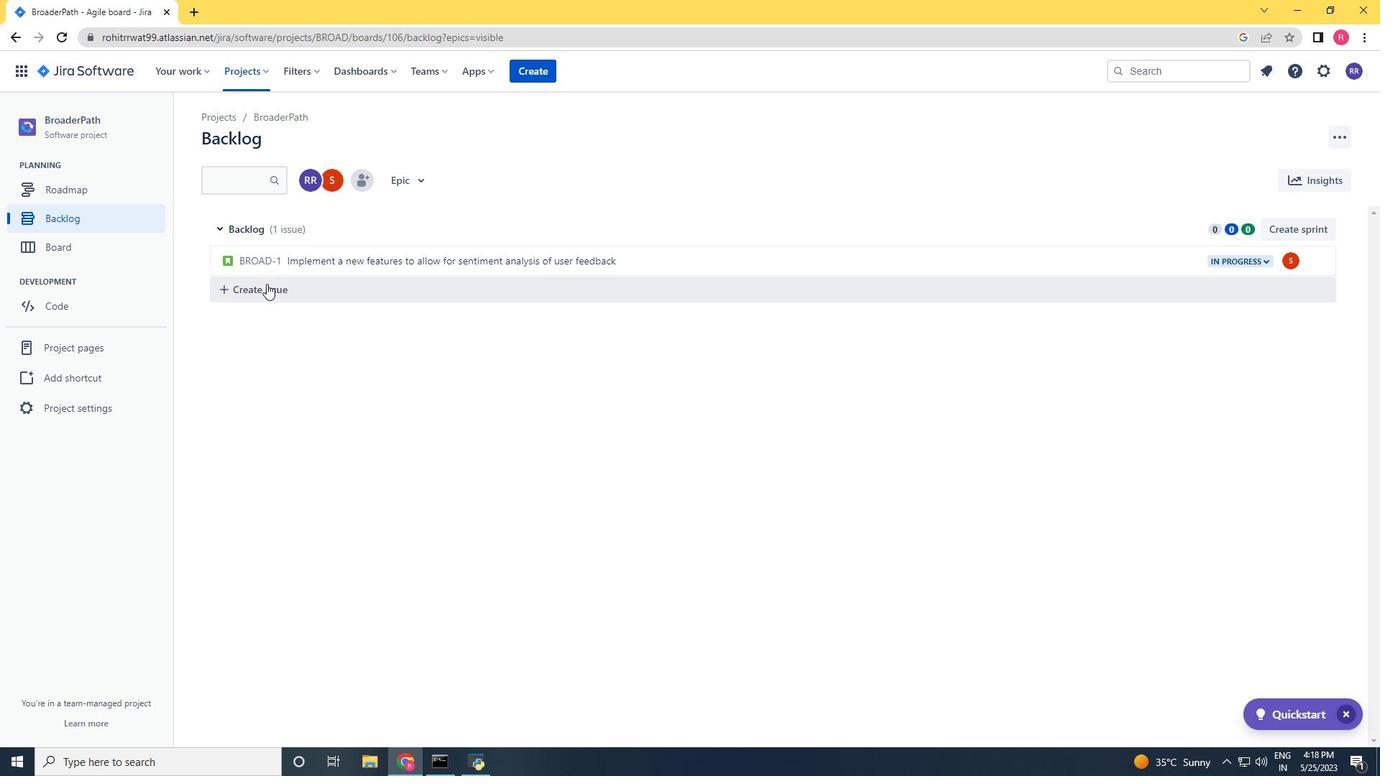 
Action: Mouse moved to (464, 154)
Screenshot: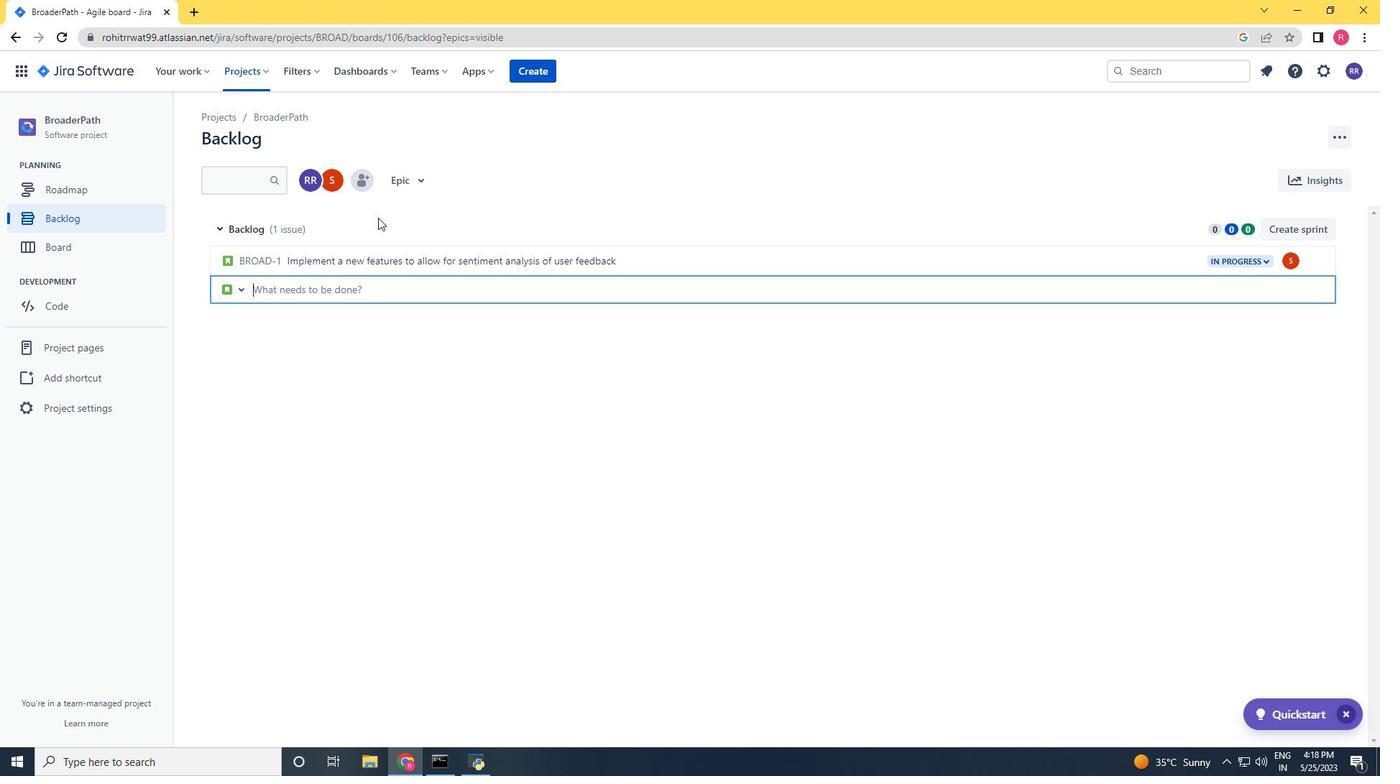 
Action: Key pressed <Key.shift>Address<Key.space>issues<Key.space>related<Key.space>to<Key.space>system<Key.space>accessibility<Key.space>for<Key.space>user<Key.space>with<Key.space>vision<Key.space>impairments<Key.enter>
Screenshot: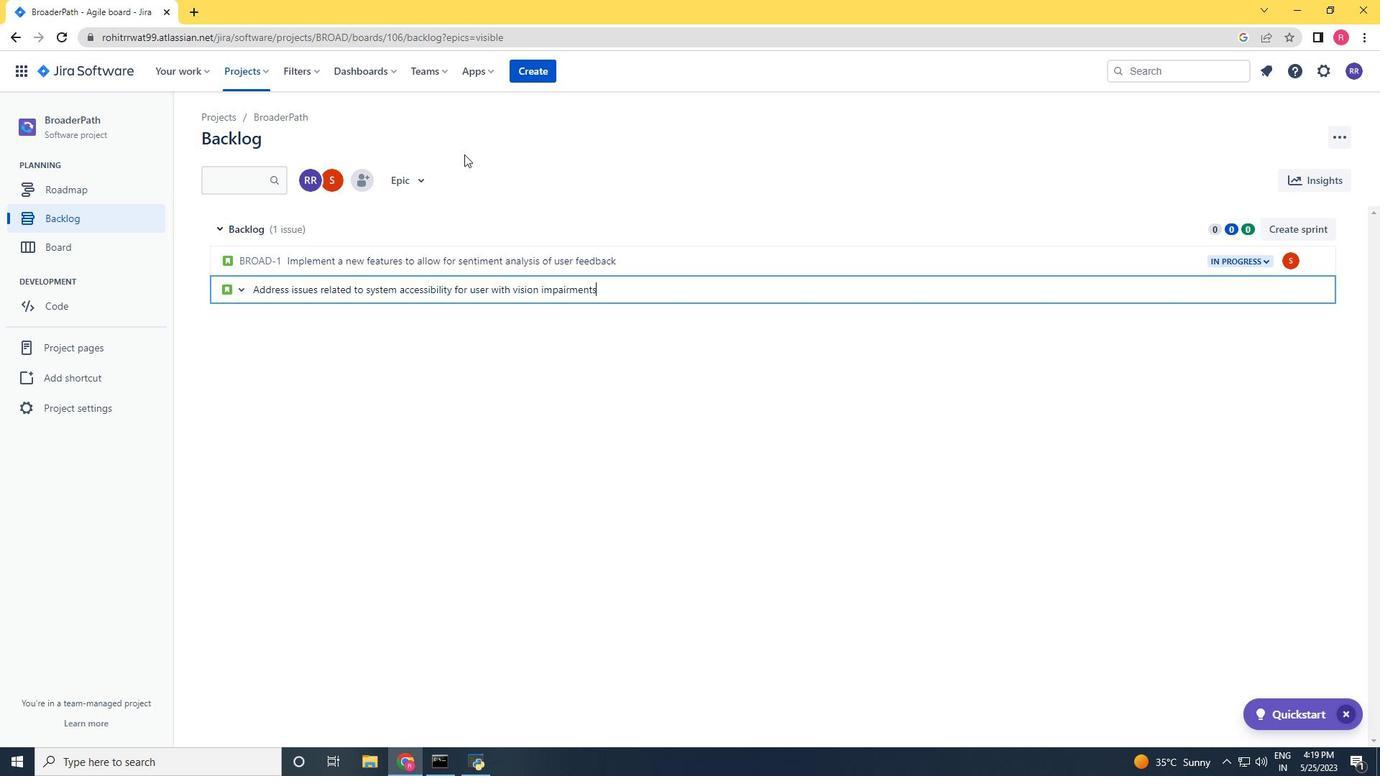
Action: Mouse moved to (1295, 291)
Screenshot: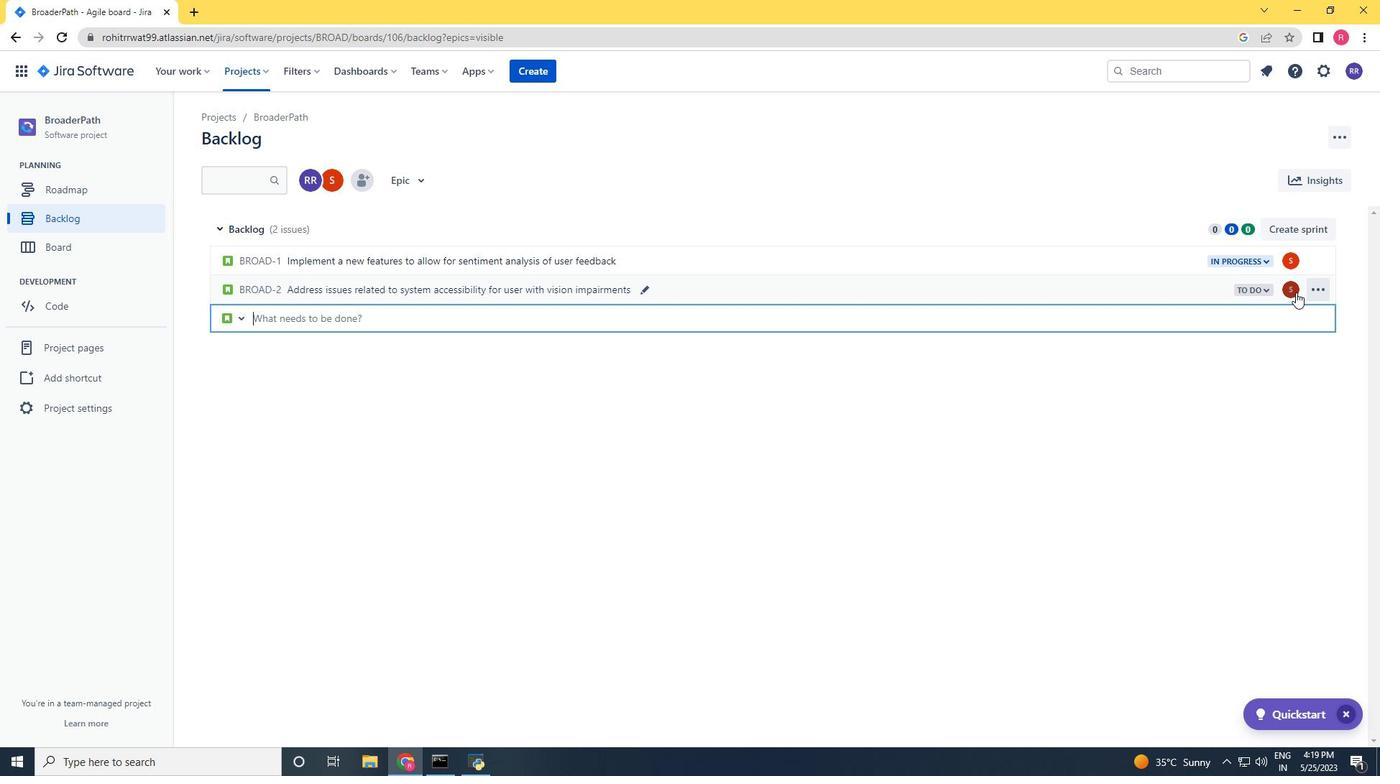 
Action: Mouse pressed left at (1295, 291)
Screenshot: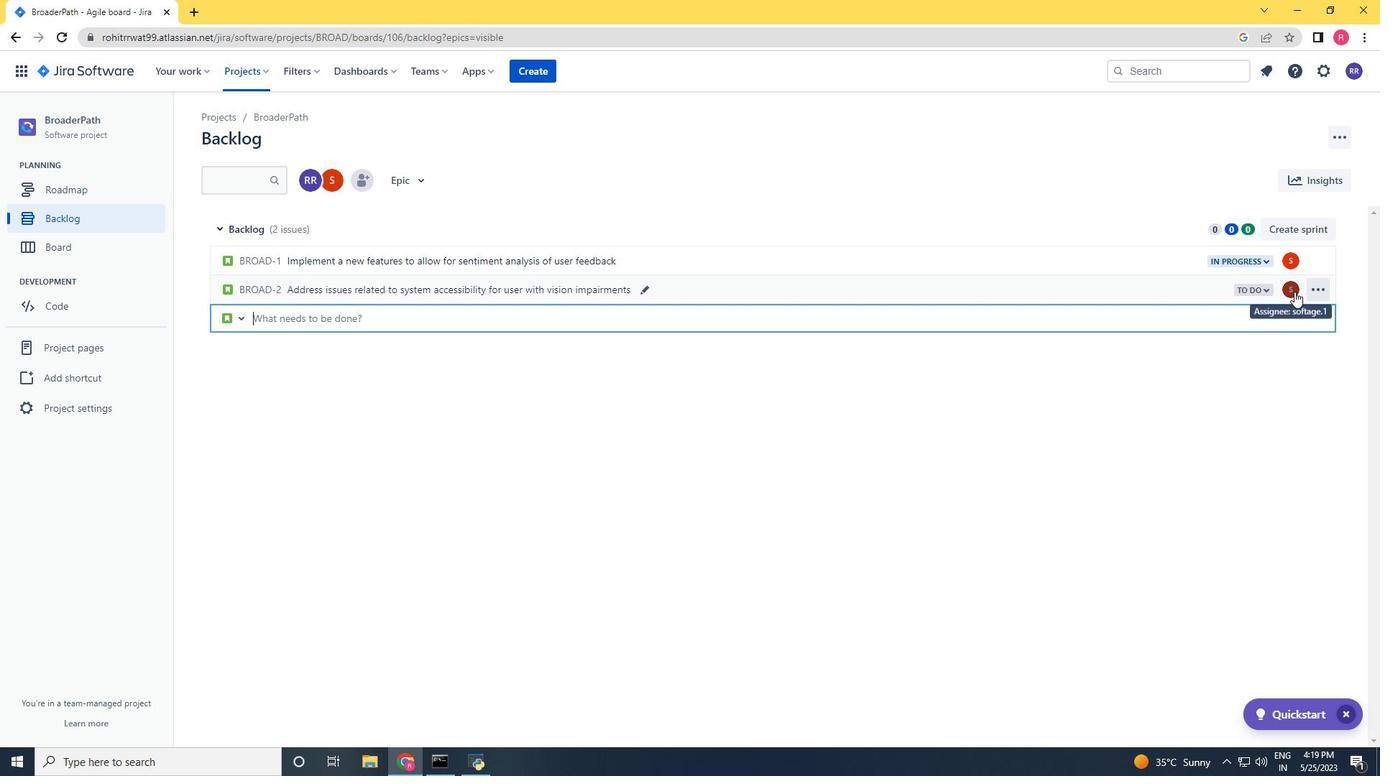 
Action: Key pressed softage.1<Key.backspace>2<Key.shift><Key.shift><Key.shift><Key.shift><Key.shift><Key.shift><Key.shift>@softage.net
Screenshot: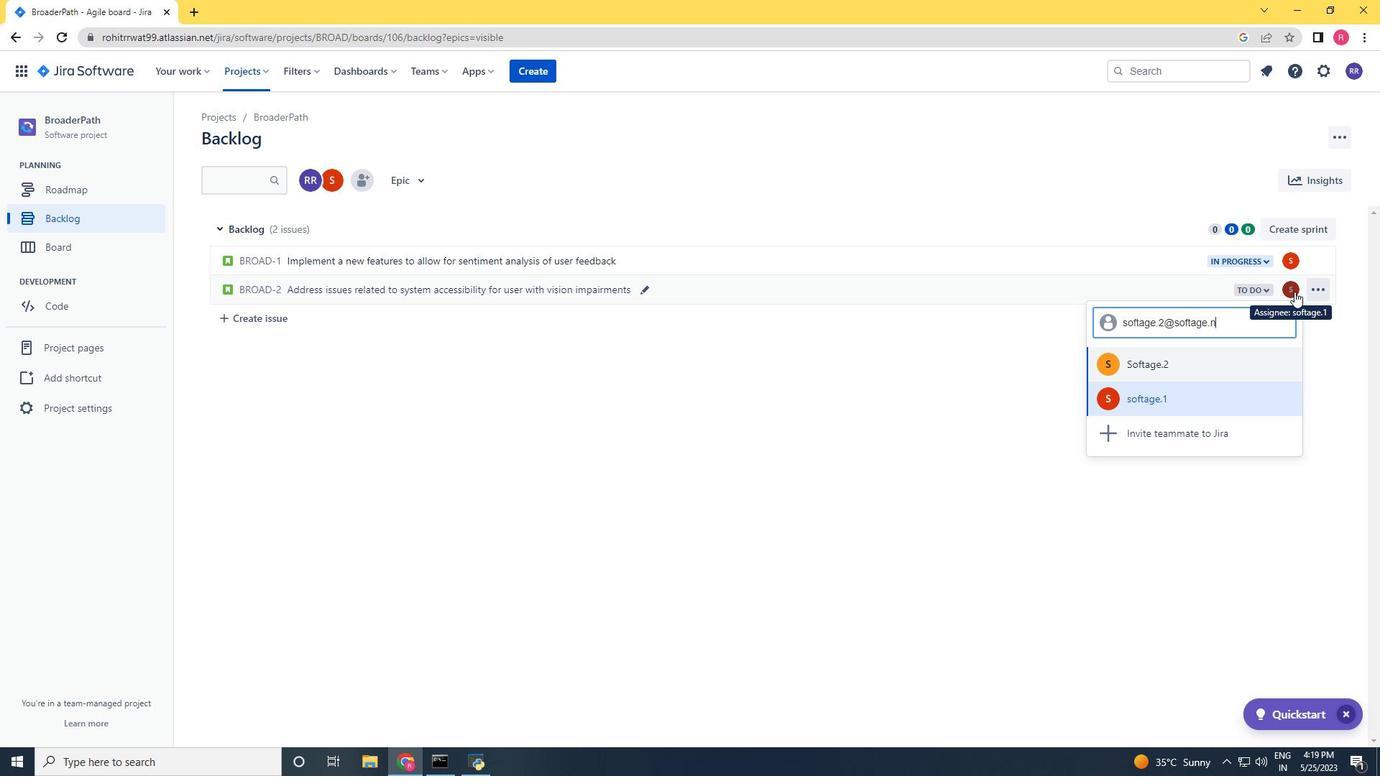 
Action: Mouse moved to (1185, 363)
Screenshot: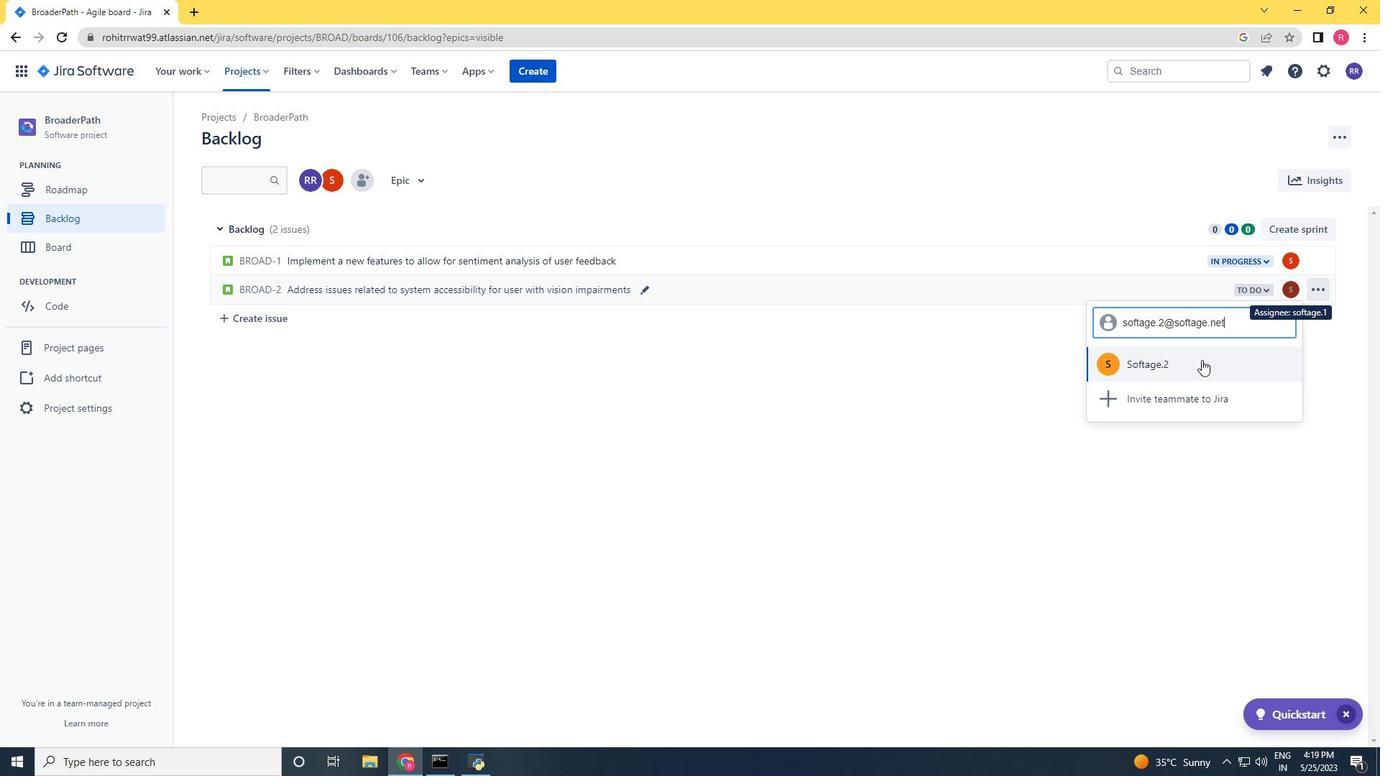 
Action: Mouse pressed left at (1185, 363)
Screenshot: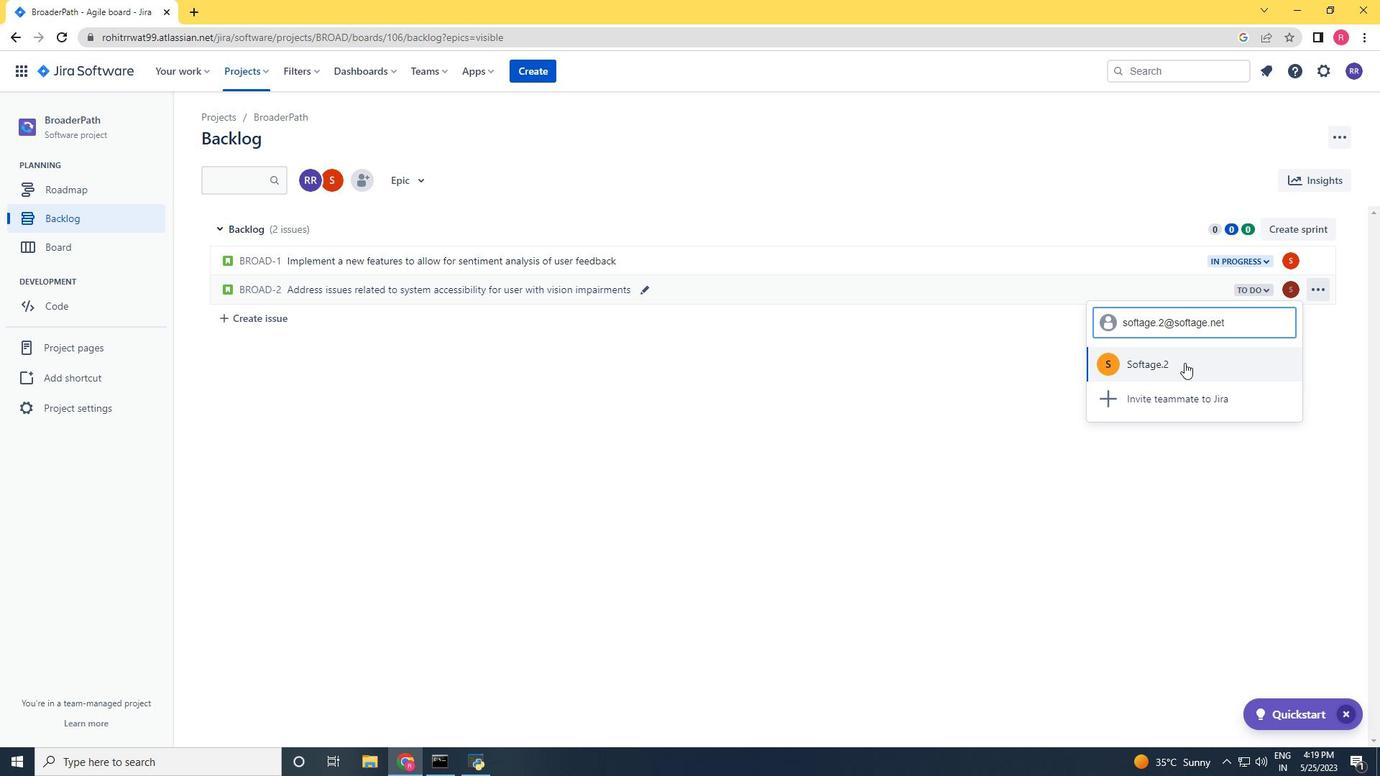 
Action: Mouse moved to (1259, 288)
Screenshot: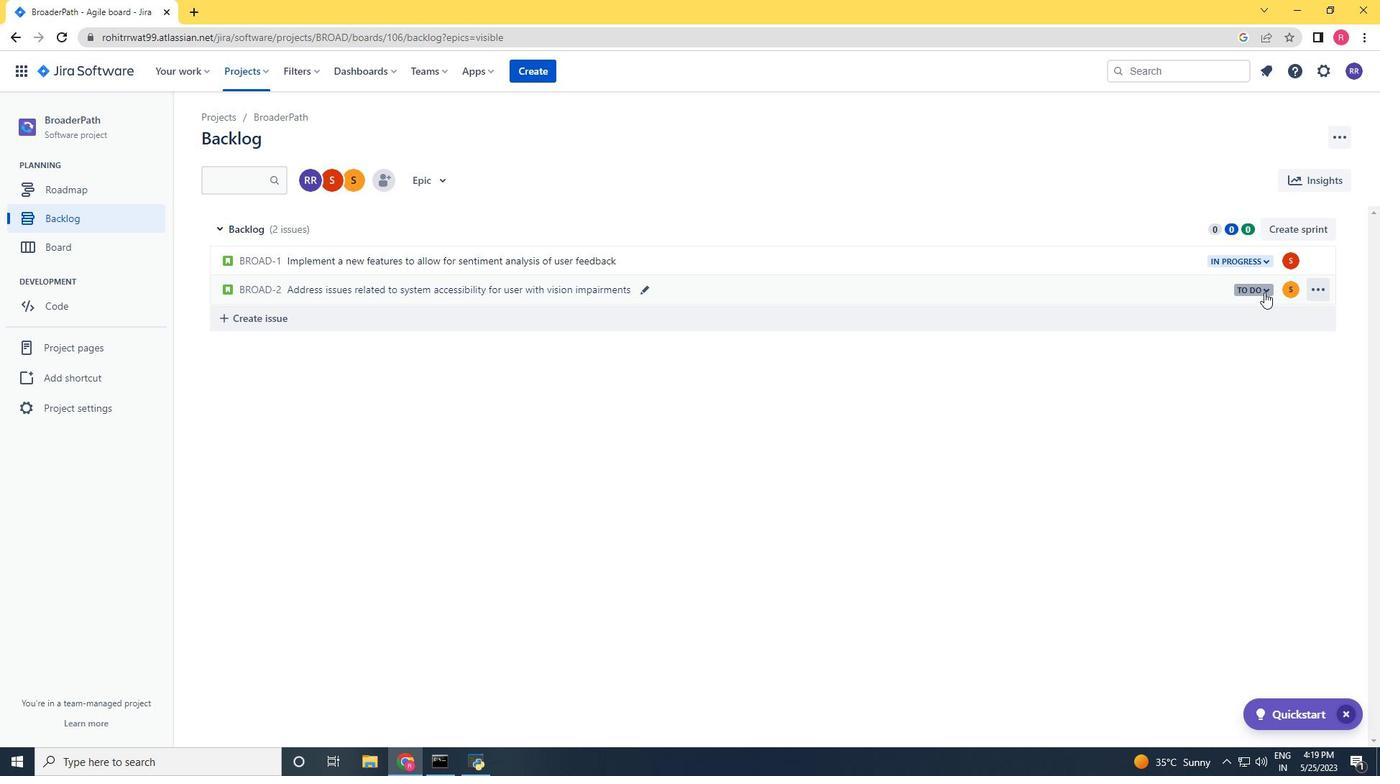 
Action: Mouse pressed left at (1259, 288)
Screenshot: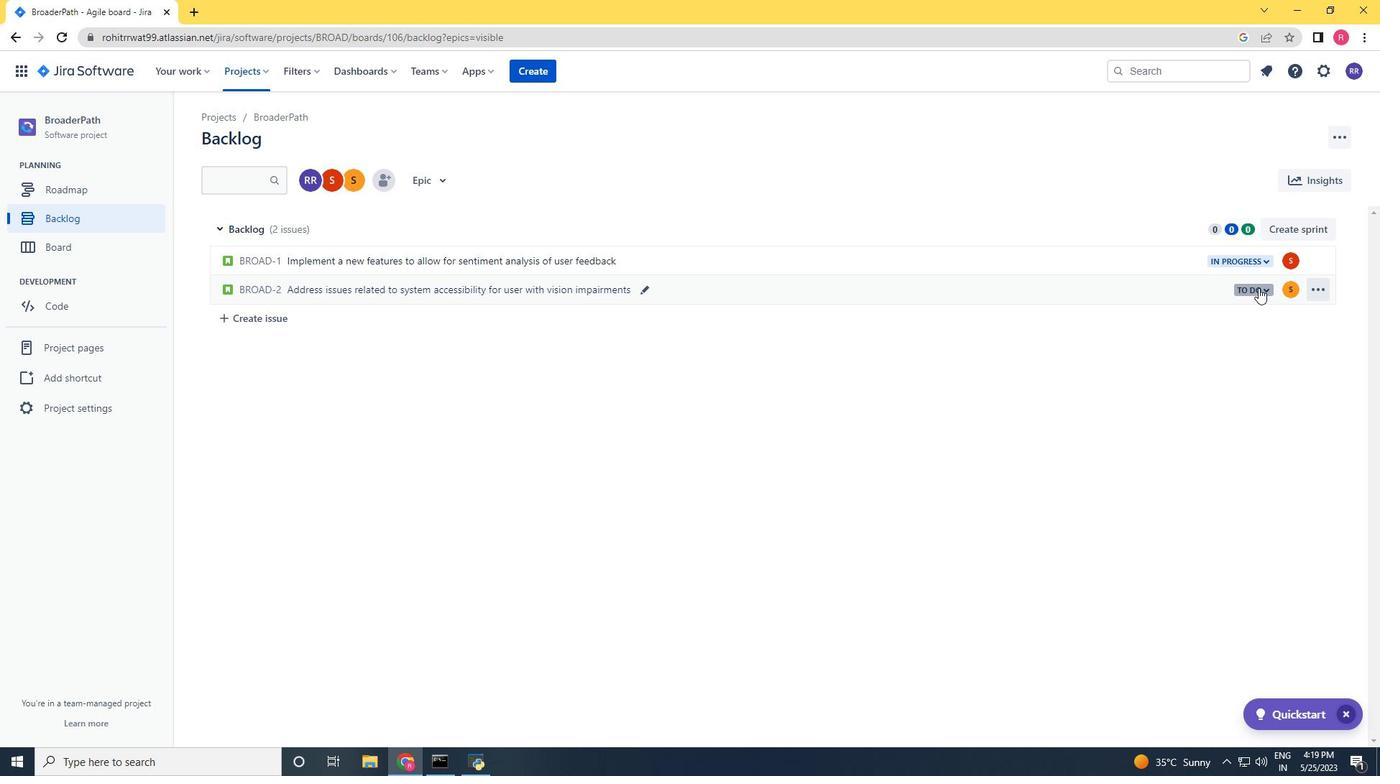 
Action: Mouse moved to (1174, 319)
Screenshot: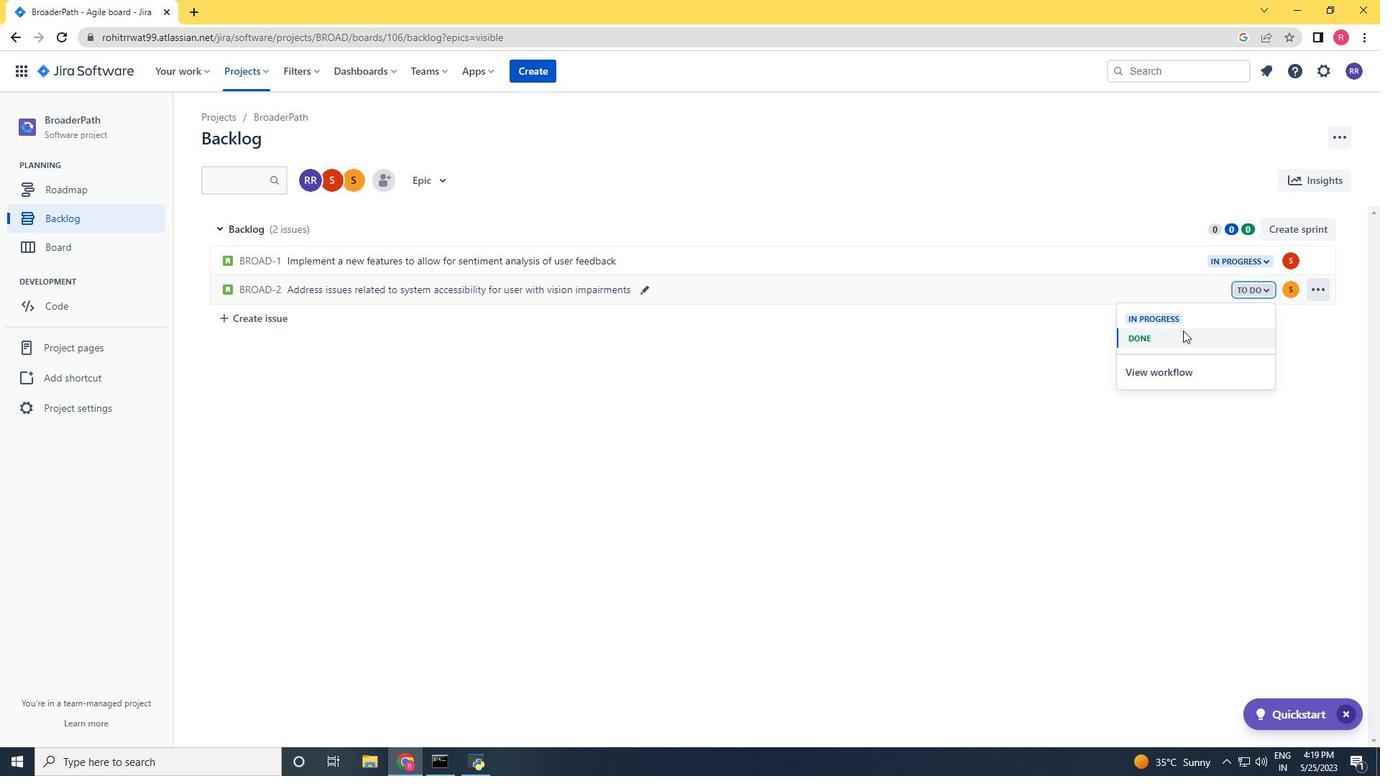 
Action: Mouse pressed left at (1174, 319)
Screenshot: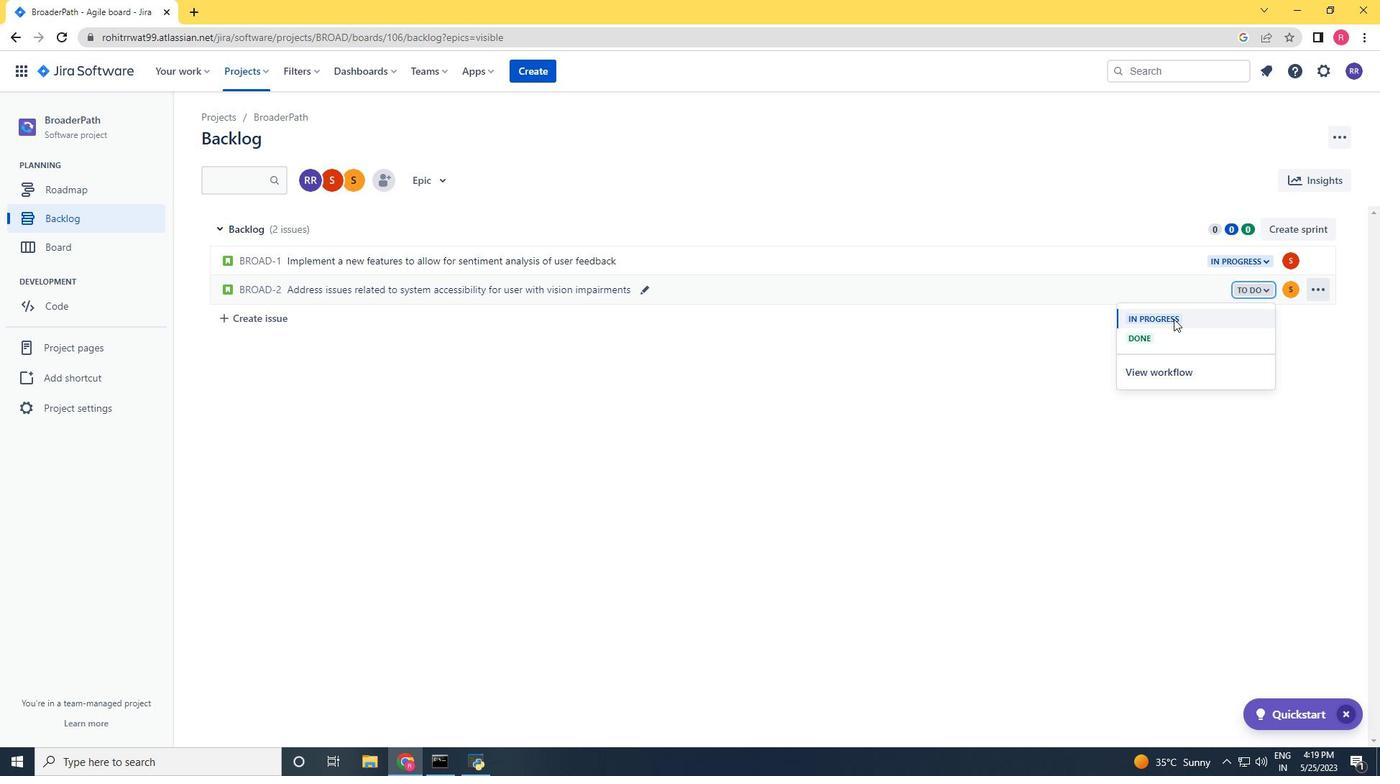 
